 Task: Find connections with filter location Stekene with filter topic #lawtechwith filter profile language German with filter current company Kirloskar Brothers Limited with filter school P D A College of Engineering, GULBARGA with filter industry Data Infrastructure and Analytics with filter service category UX Research with filter keywords title Phone Sales Specialist
Action: Mouse moved to (552, 191)
Screenshot: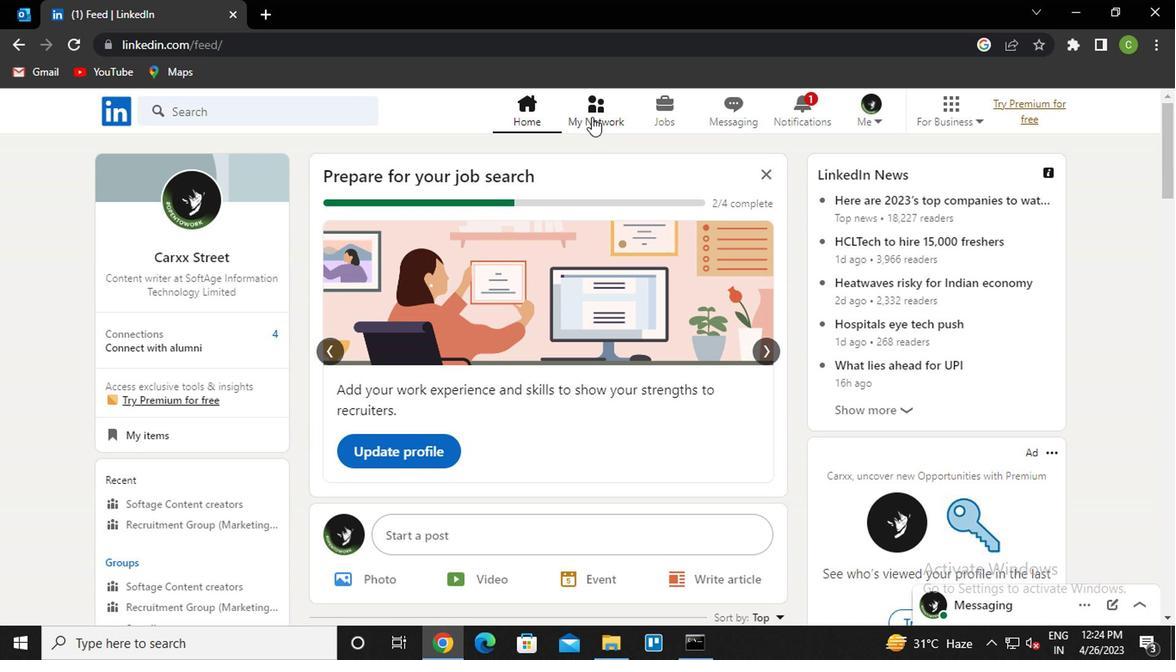
Action: Mouse pressed left at (552, 191)
Screenshot: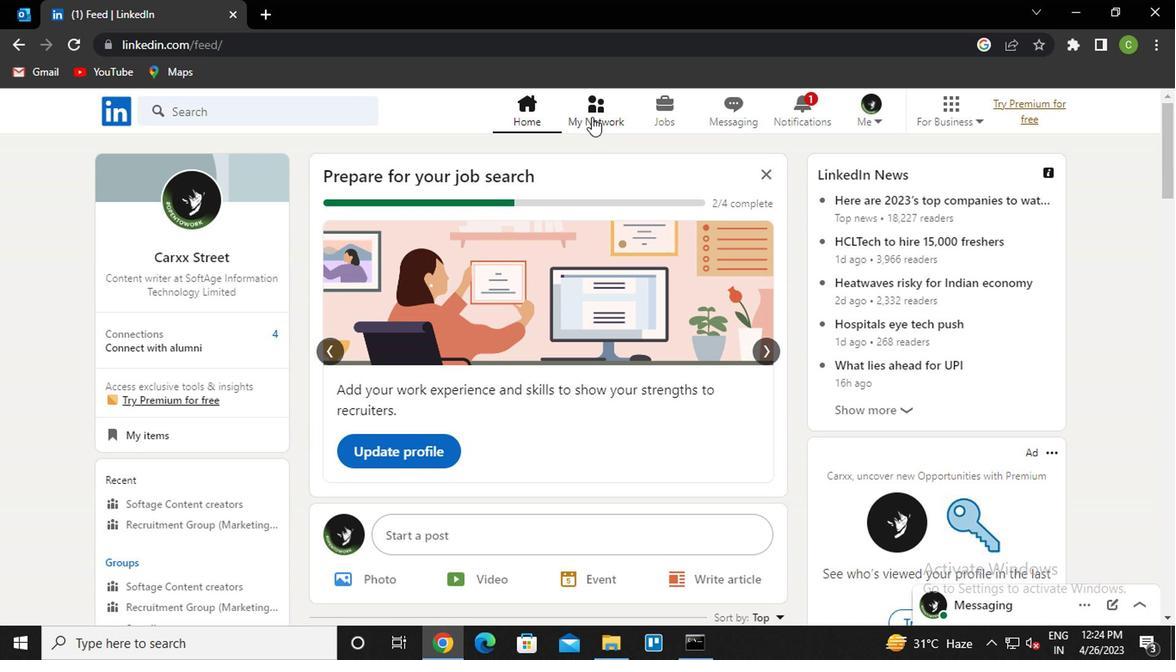 
Action: Mouse moved to (540, 194)
Screenshot: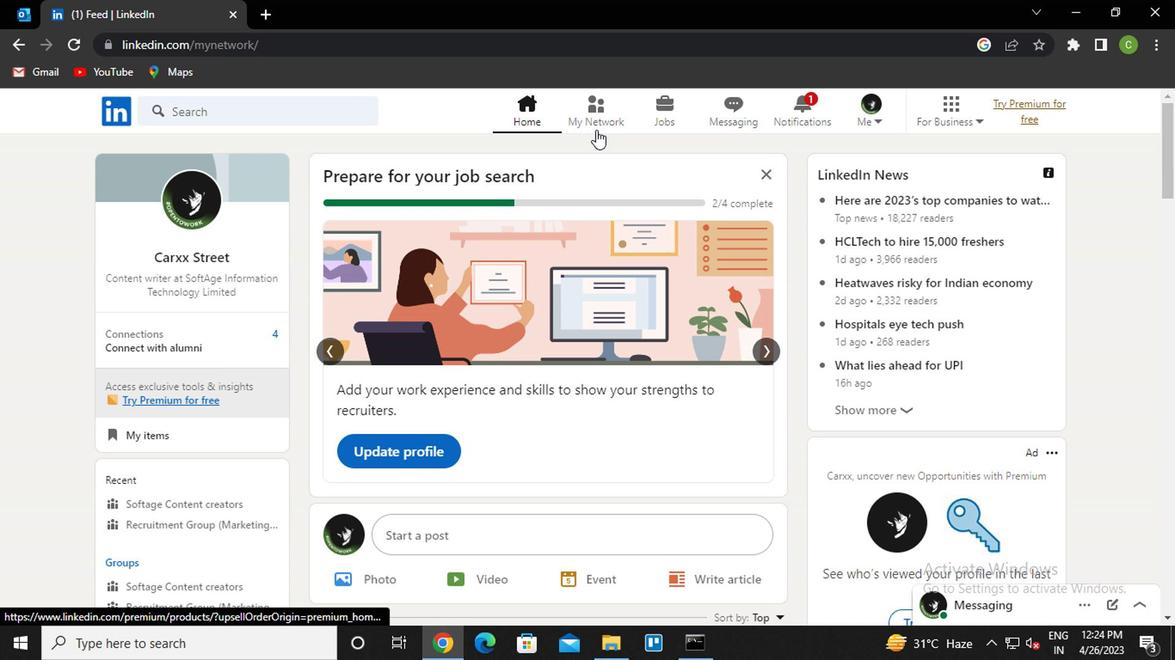 
Action: Mouse pressed left at (540, 194)
Screenshot: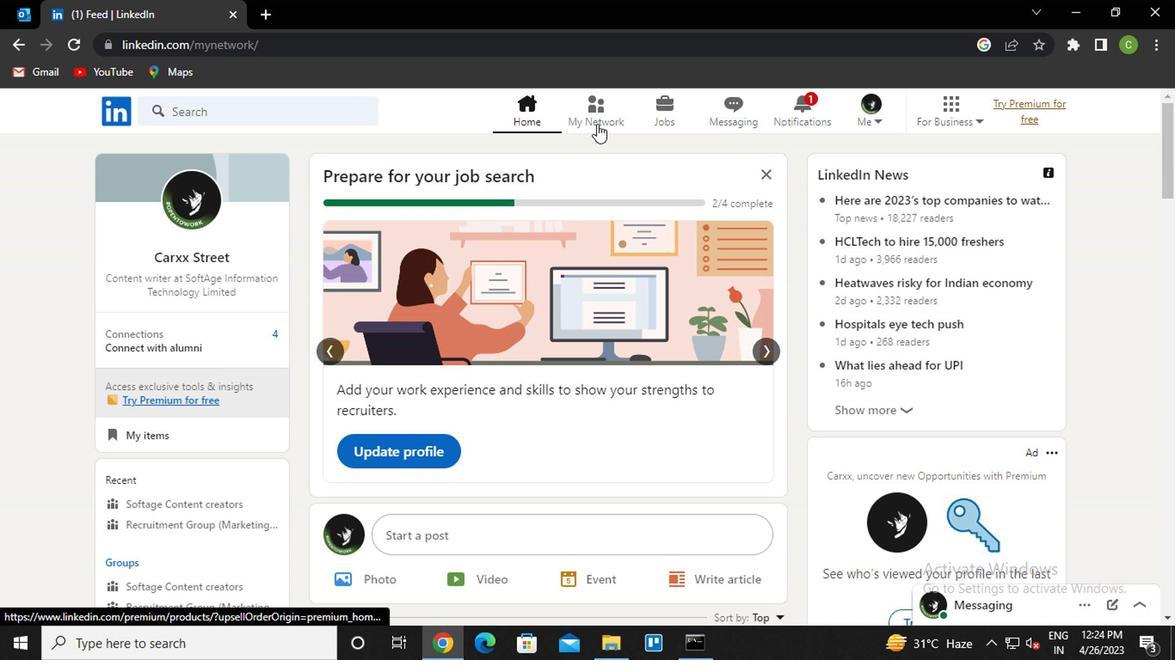
Action: Mouse moved to (294, 263)
Screenshot: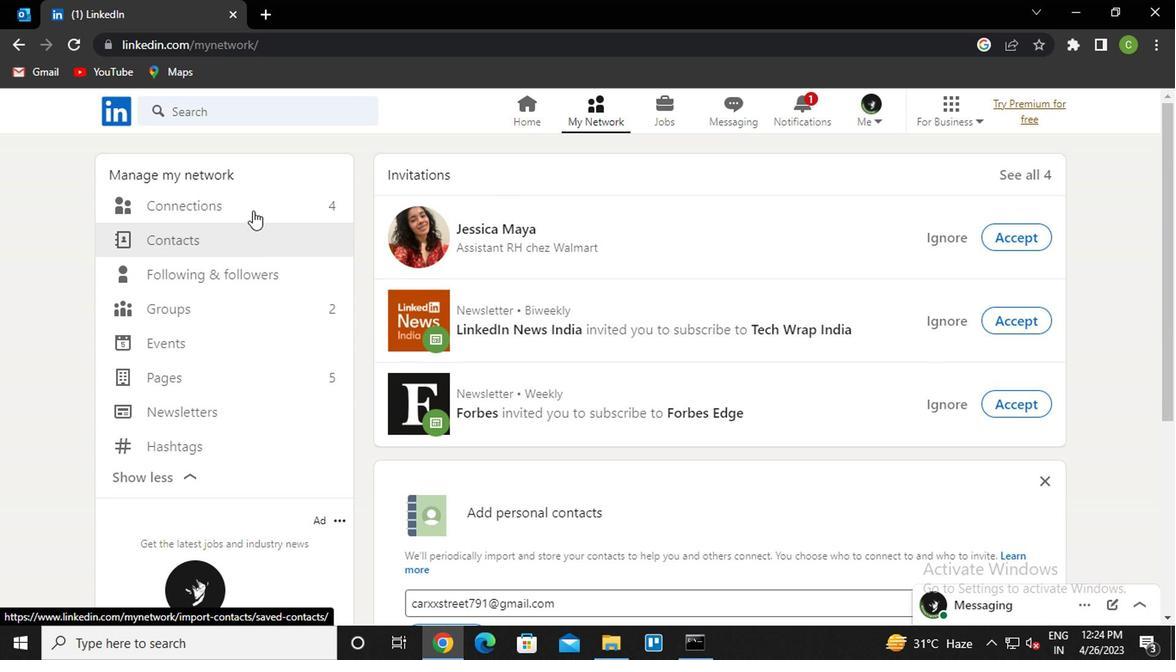 
Action: Mouse pressed left at (294, 263)
Screenshot: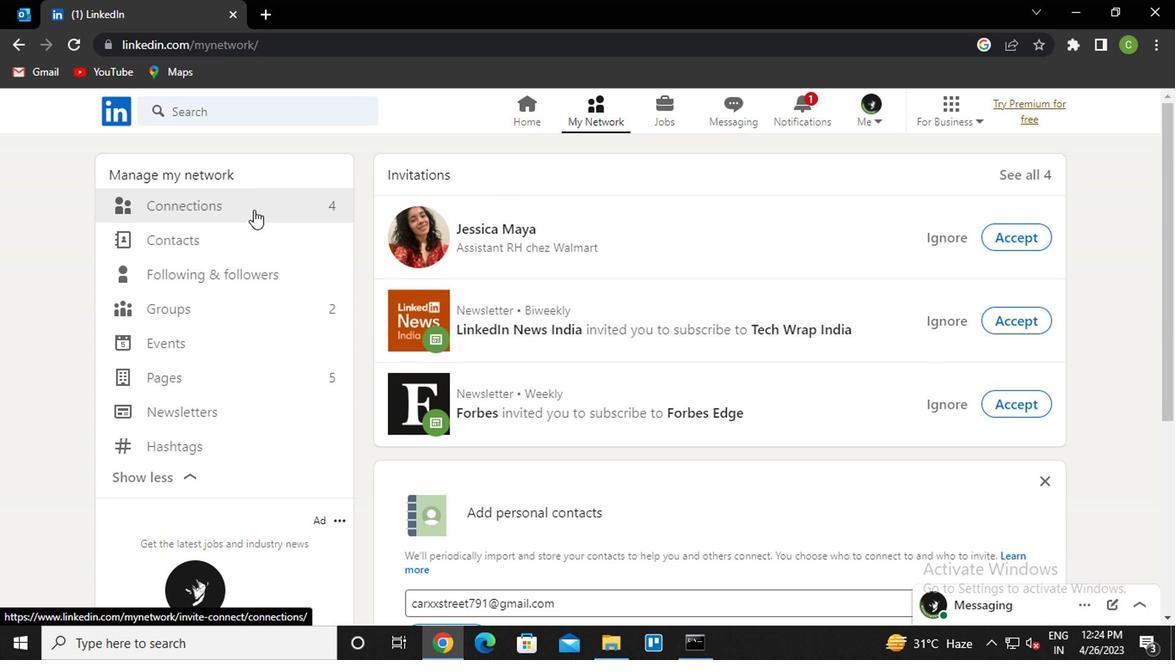 
Action: Mouse moved to (635, 258)
Screenshot: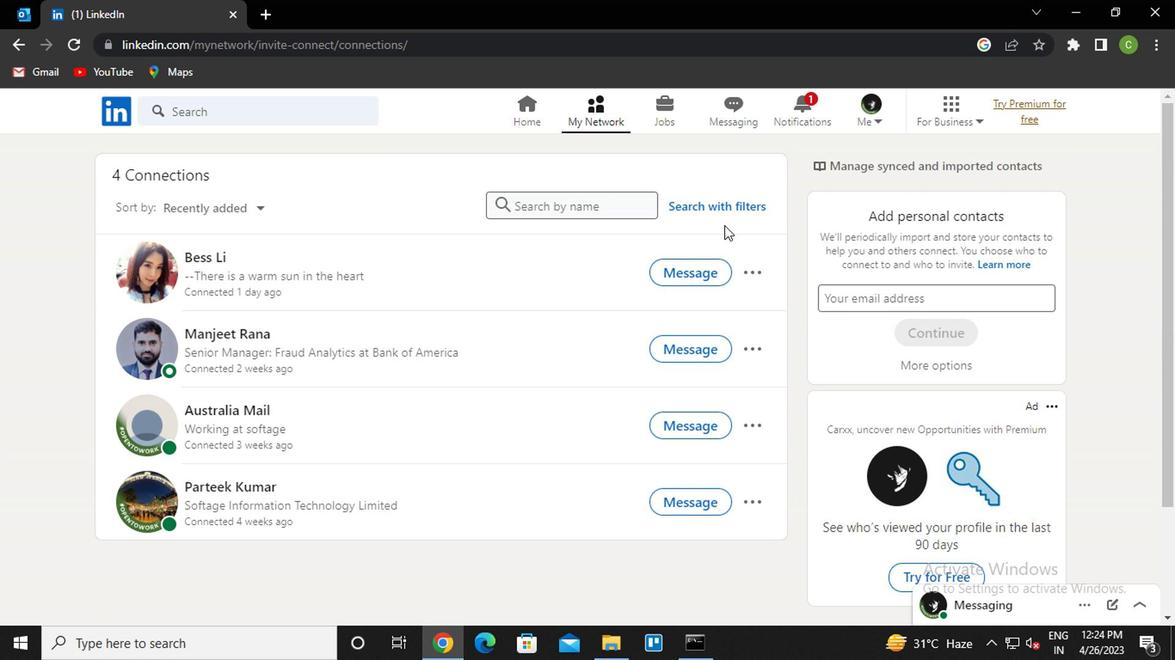 
Action: Mouse pressed left at (635, 258)
Screenshot: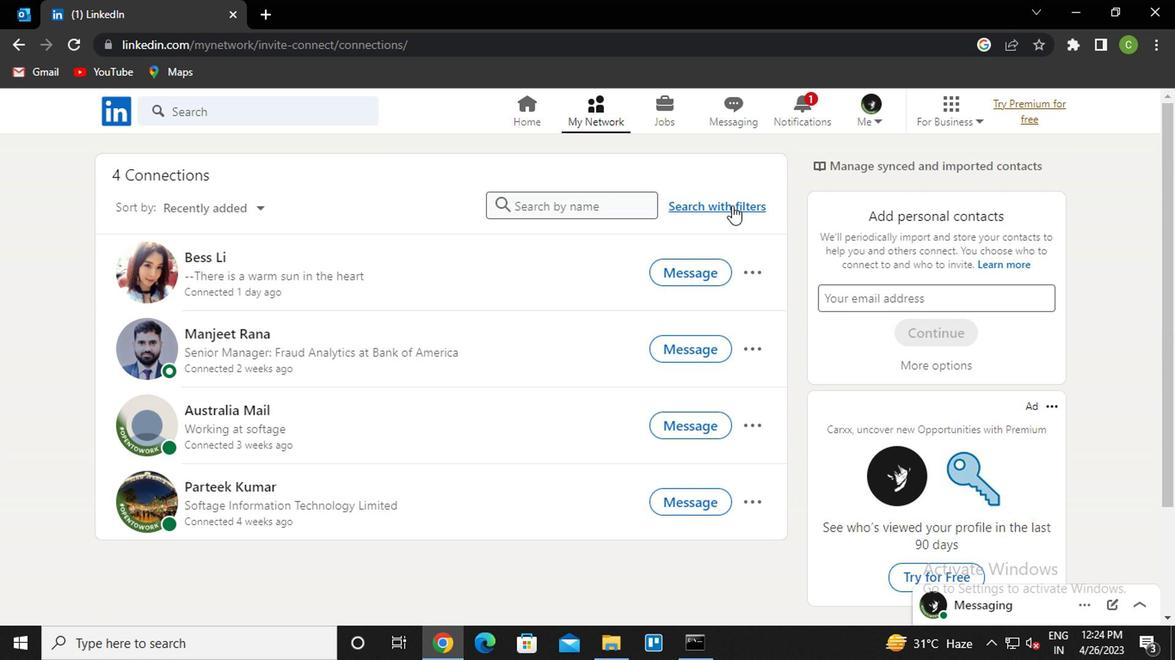 
Action: Mouse moved to (526, 228)
Screenshot: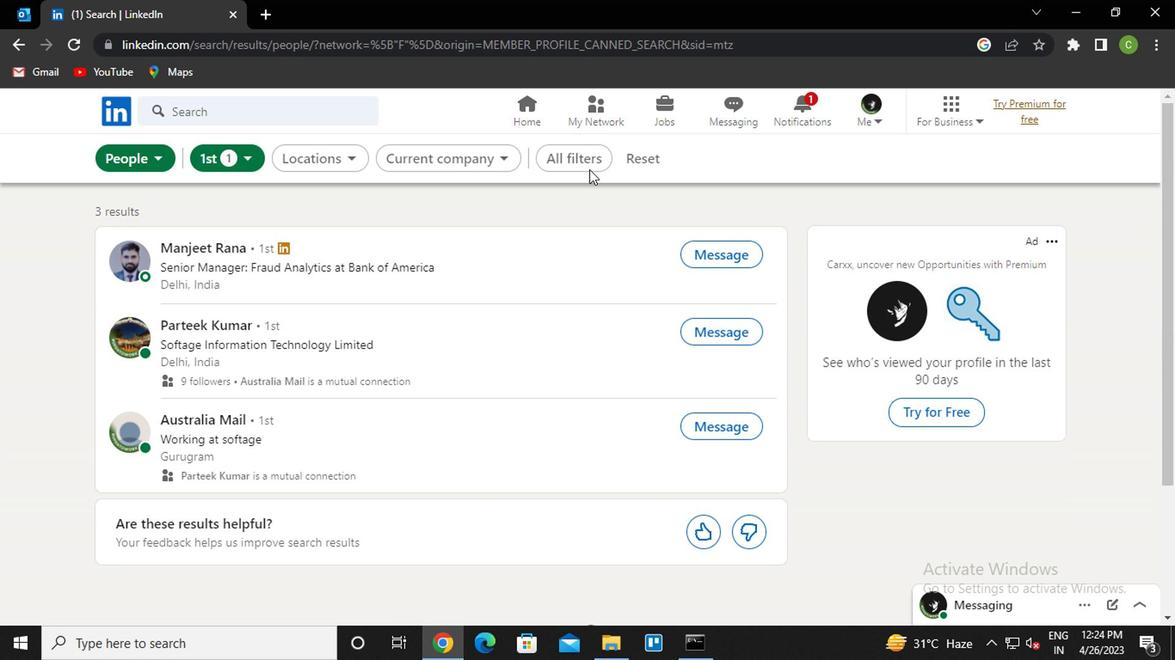 
Action: Mouse pressed left at (526, 228)
Screenshot: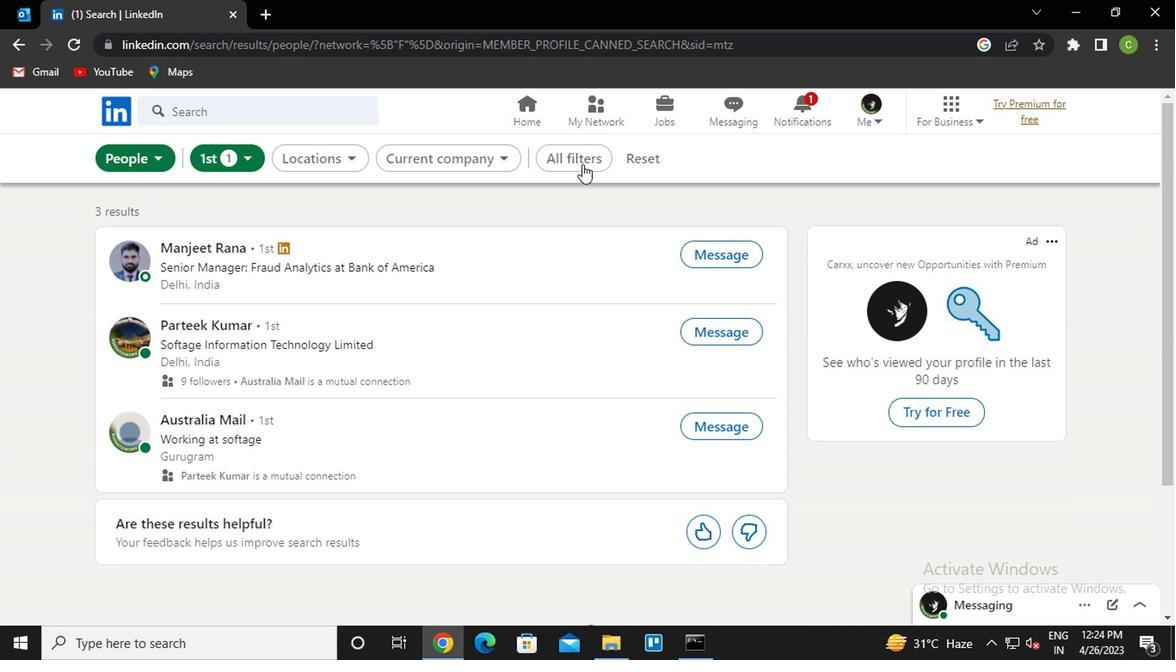 
Action: Mouse moved to (784, 365)
Screenshot: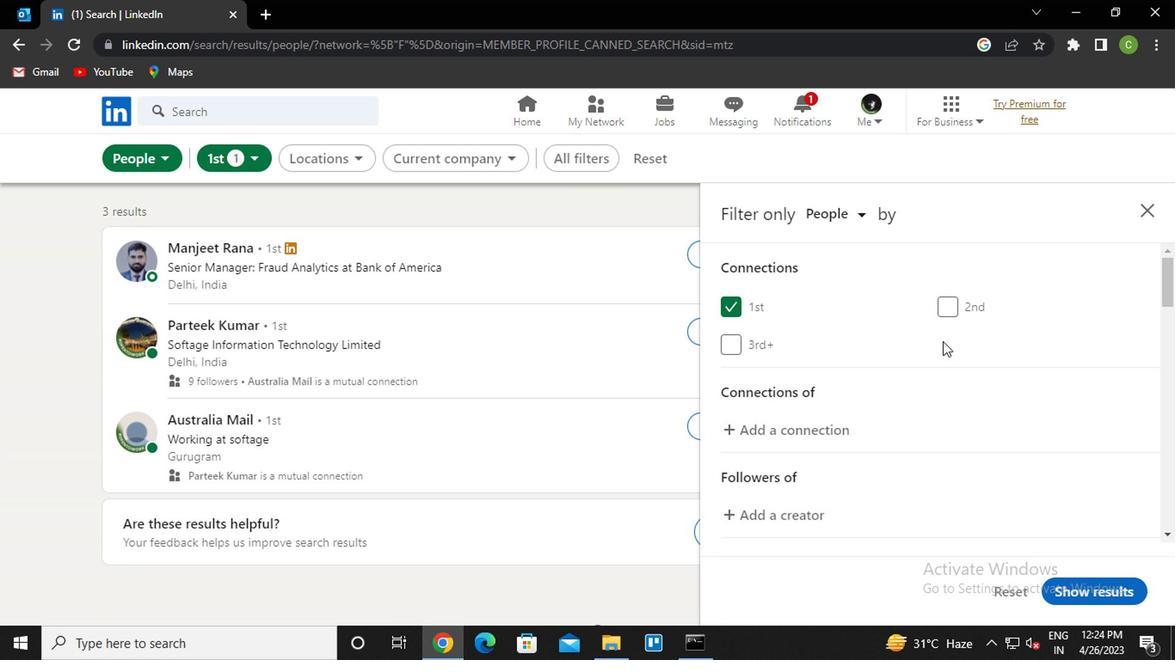 
Action: Mouse scrolled (784, 365) with delta (0, 0)
Screenshot: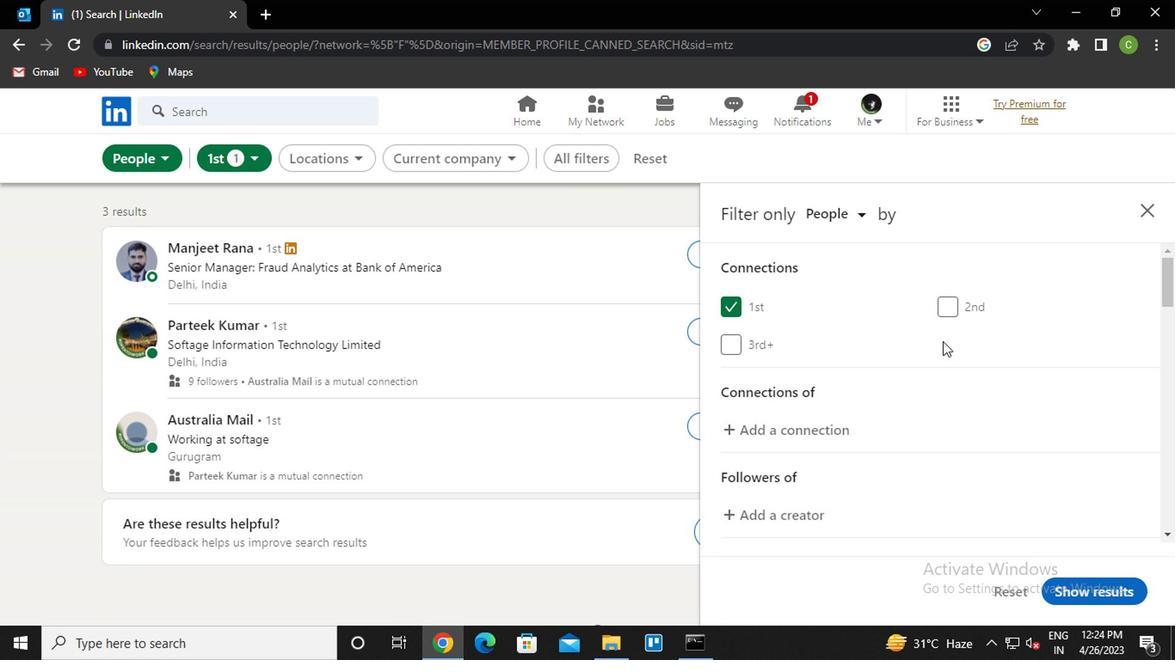 
Action: Mouse scrolled (784, 365) with delta (0, 0)
Screenshot: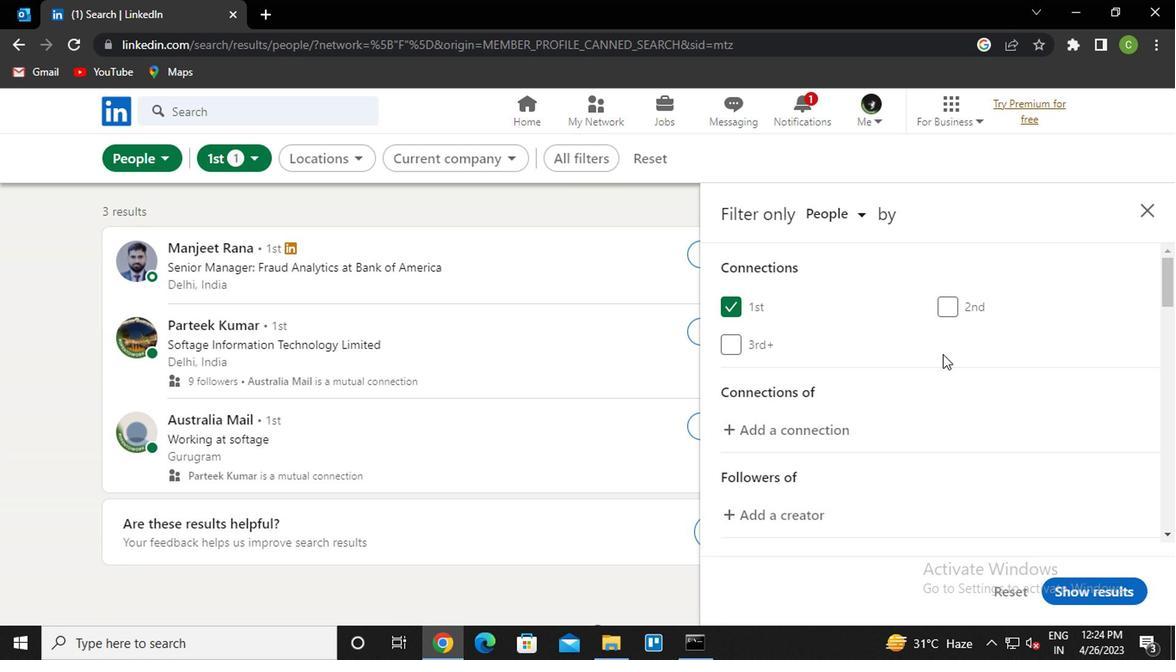 
Action: Mouse scrolled (784, 365) with delta (0, 0)
Screenshot: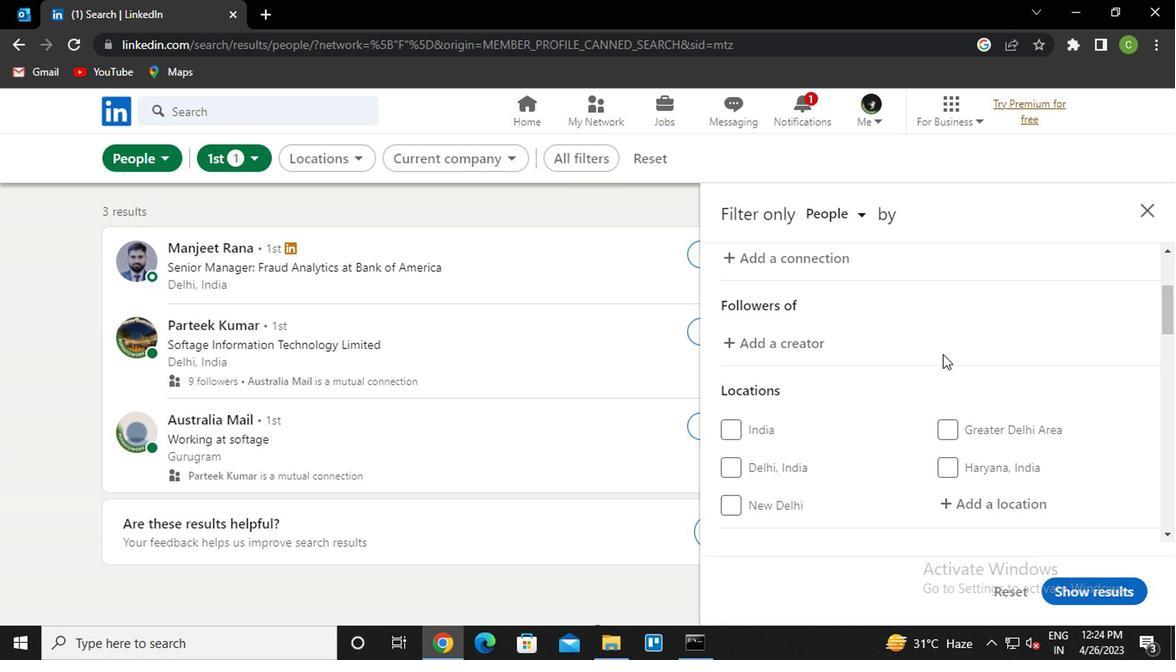 
Action: Mouse moved to (813, 412)
Screenshot: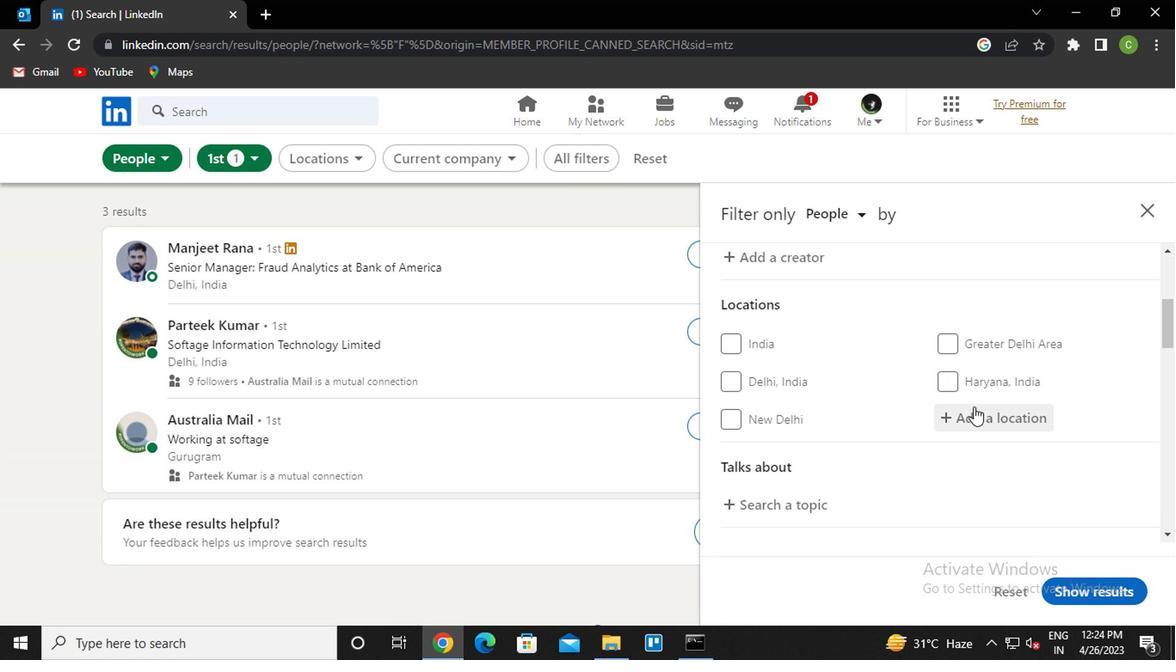 
Action: Mouse pressed left at (813, 412)
Screenshot: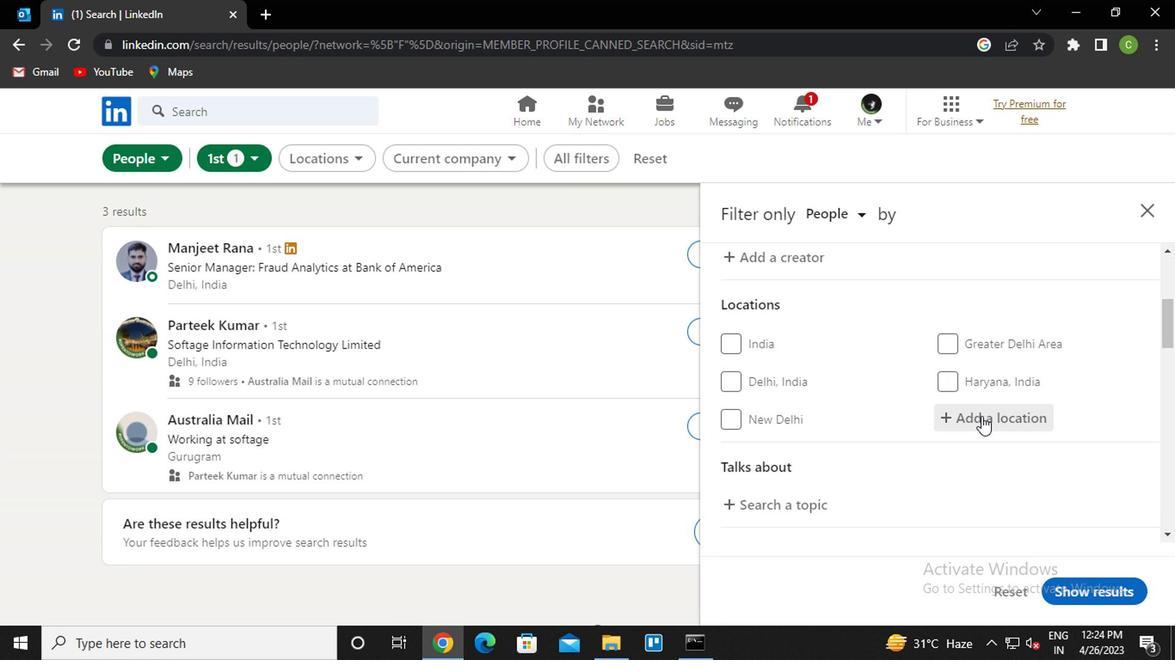 
Action: Key pressed <Key.caps_lock><Key.caps_lock>s<Key.caps_lock>tekene
Screenshot: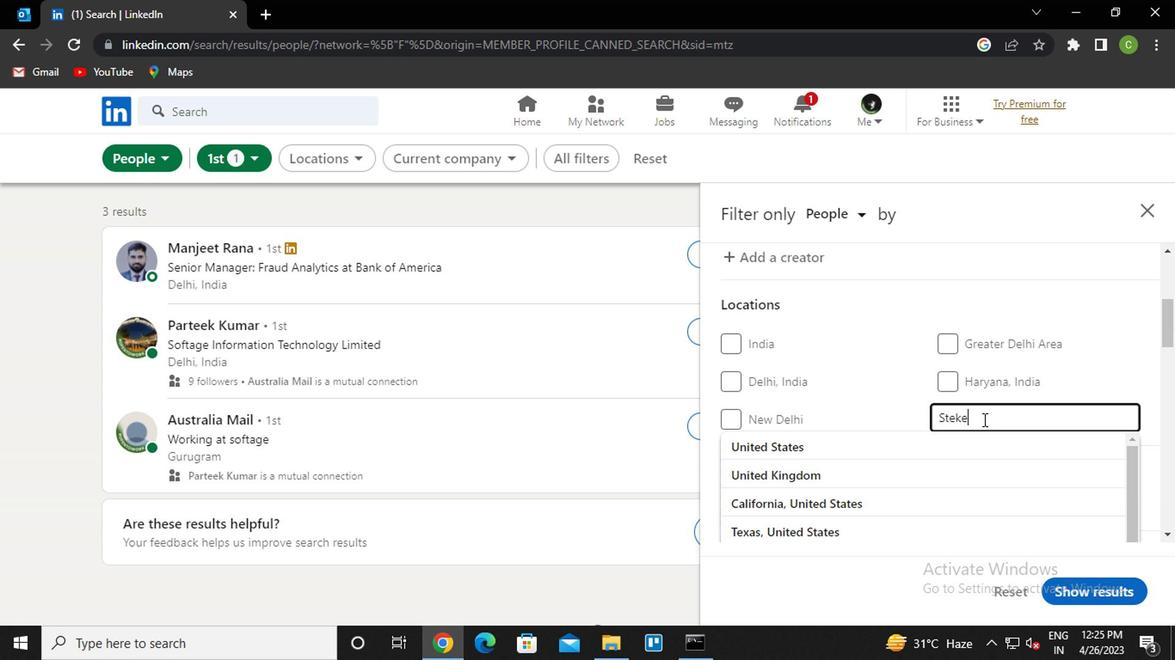 
Action: Mouse moved to (779, 426)
Screenshot: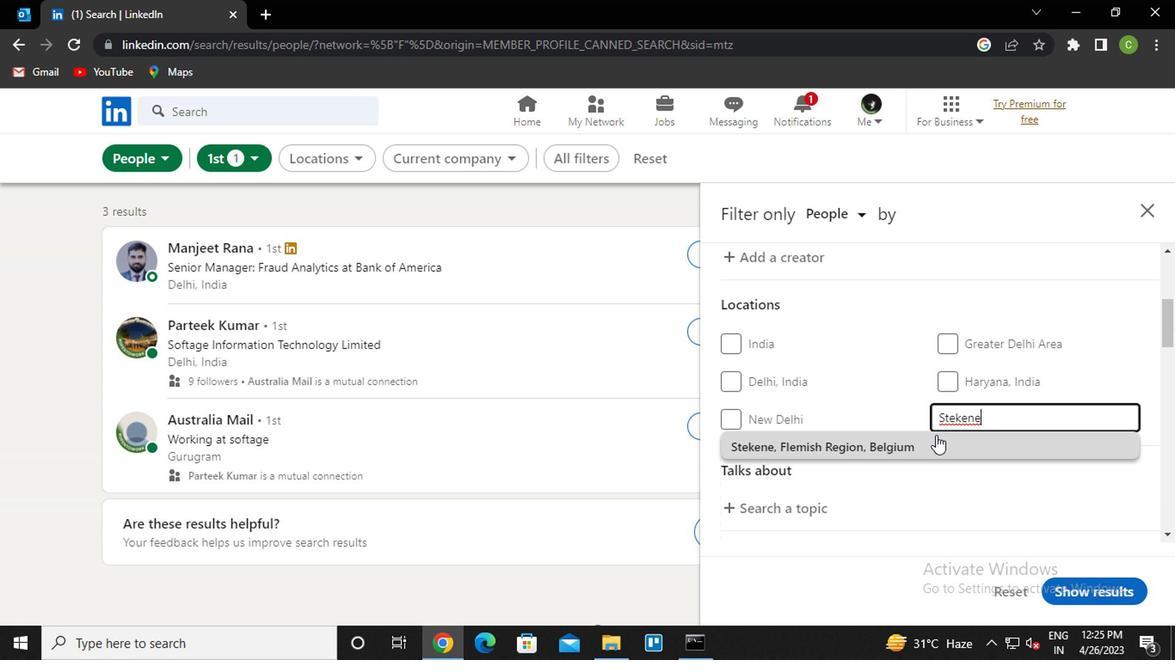 
Action: Mouse pressed left at (779, 426)
Screenshot: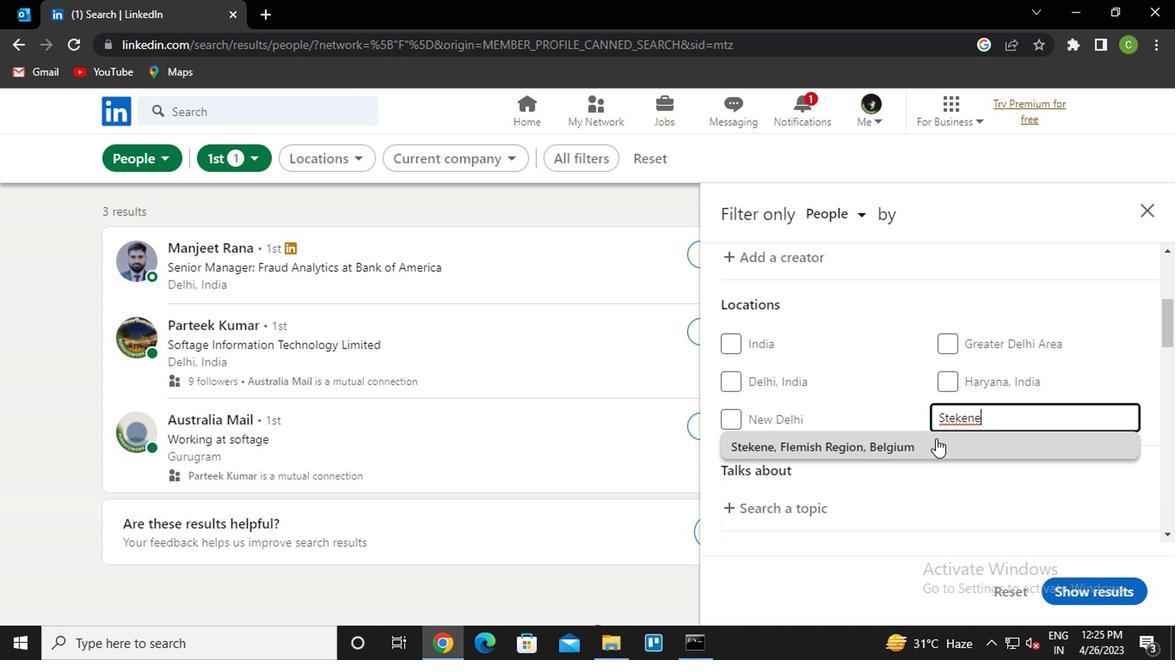 
Action: Mouse scrolled (779, 425) with delta (0, 0)
Screenshot: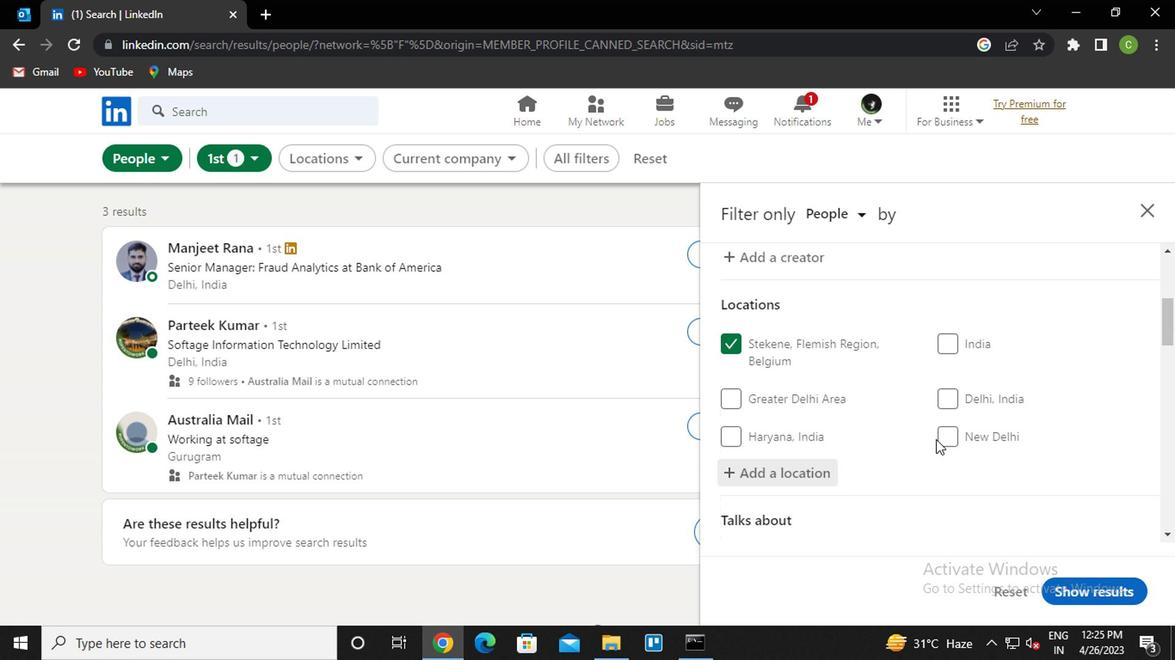 
Action: Mouse moved to (772, 423)
Screenshot: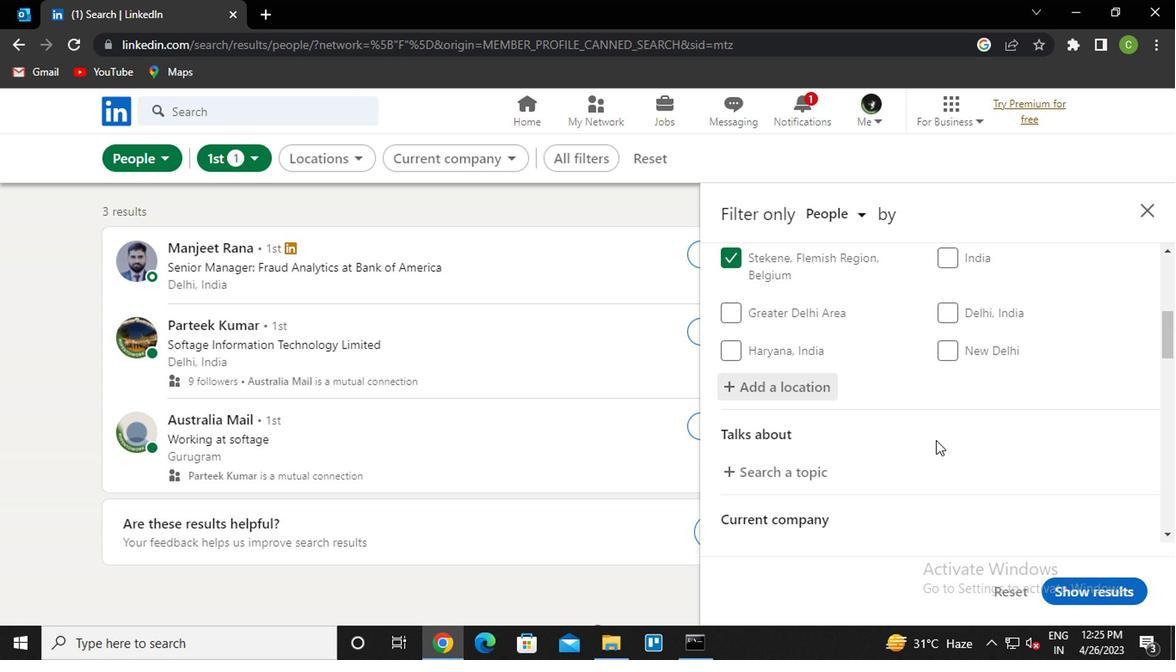 
Action: Mouse scrolled (772, 422) with delta (0, 0)
Screenshot: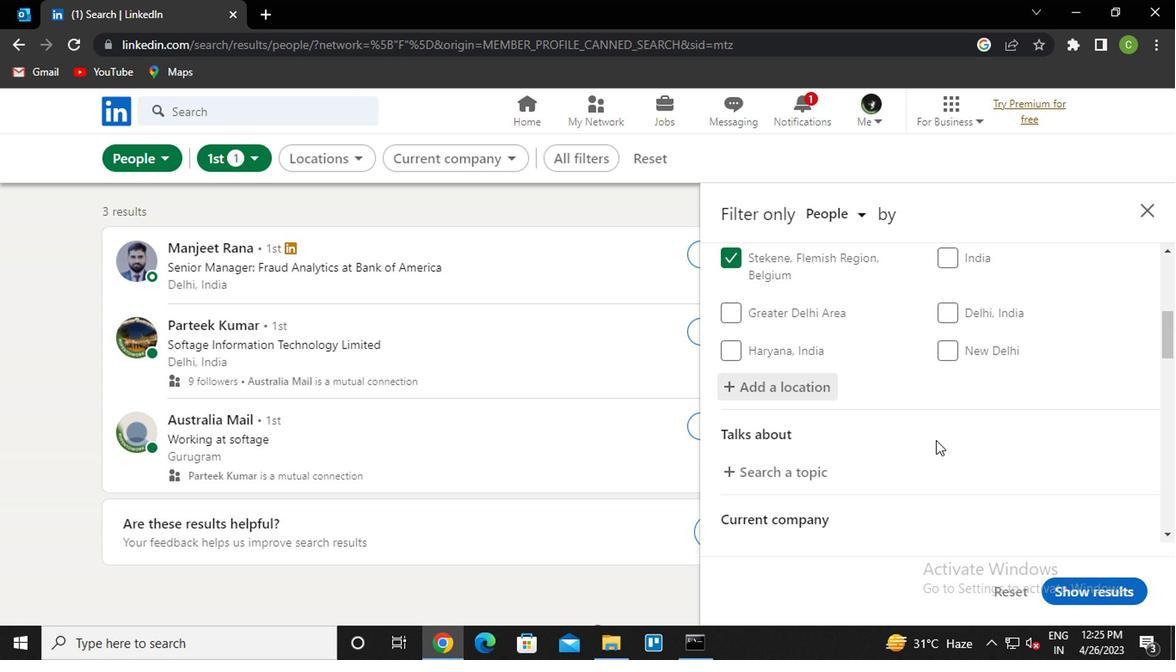 
Action: Mouse moved to (684, 391)
Screenshot: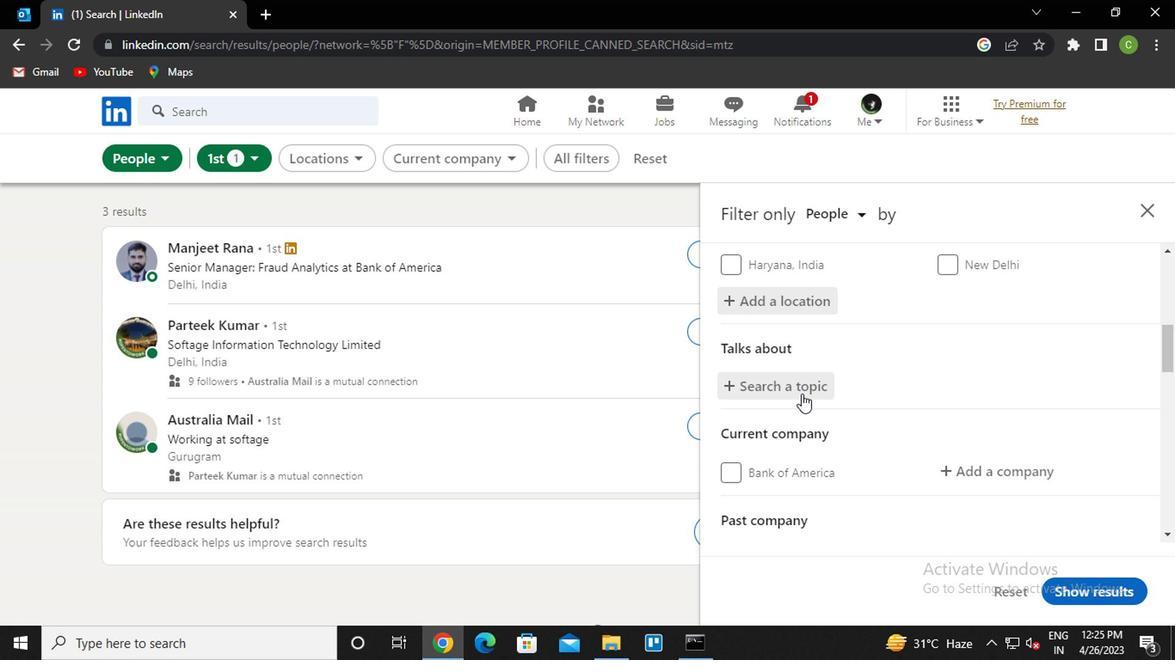 
Action: Mouse pressed left at (684, 391)
Screenshot: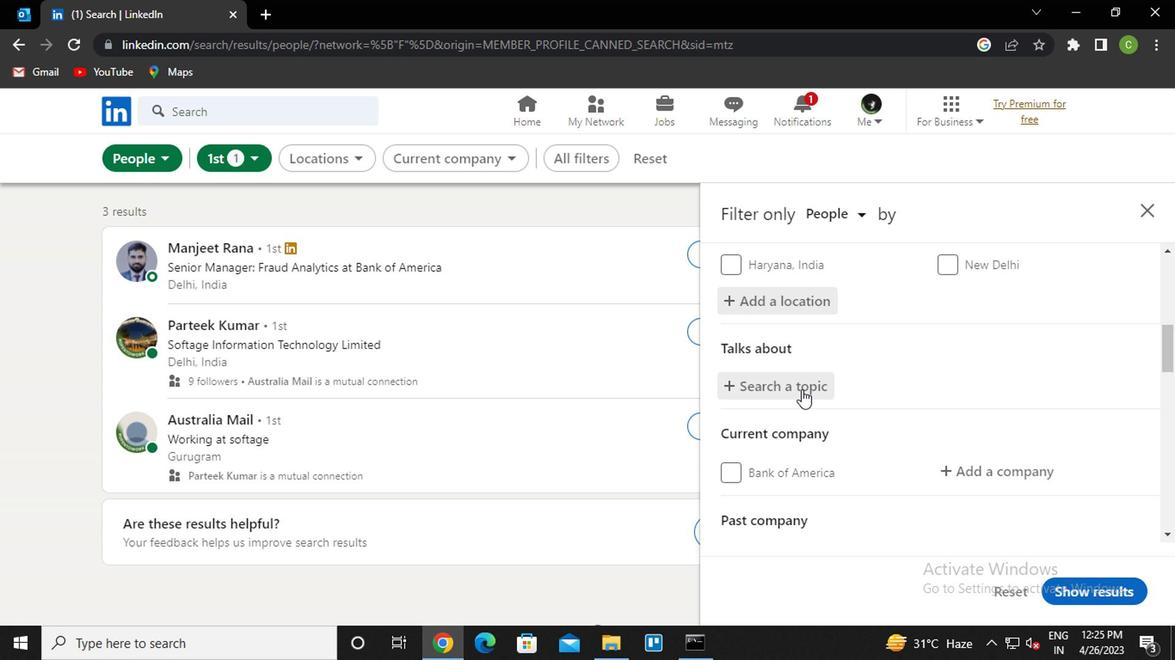 
Action: Key pressed <Key.caps_lock>l<Key.caps_lock>awtech<Key.down><Key.enter>
Screenshot: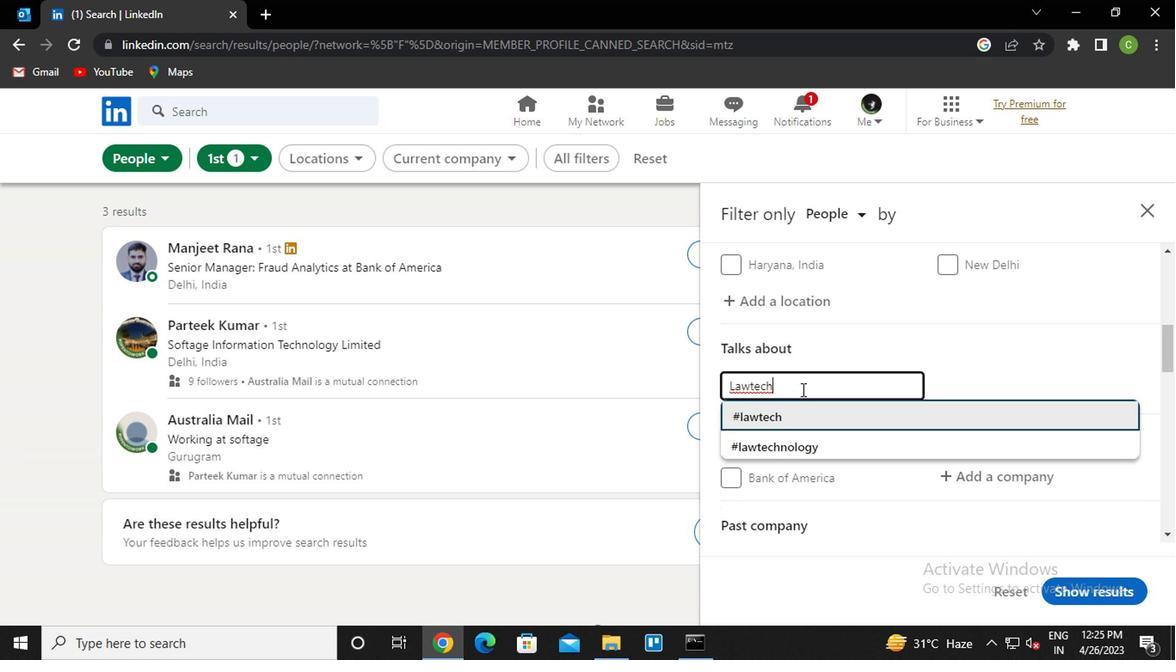 
Action: Mouse moved to (698, 363)
Screenshot: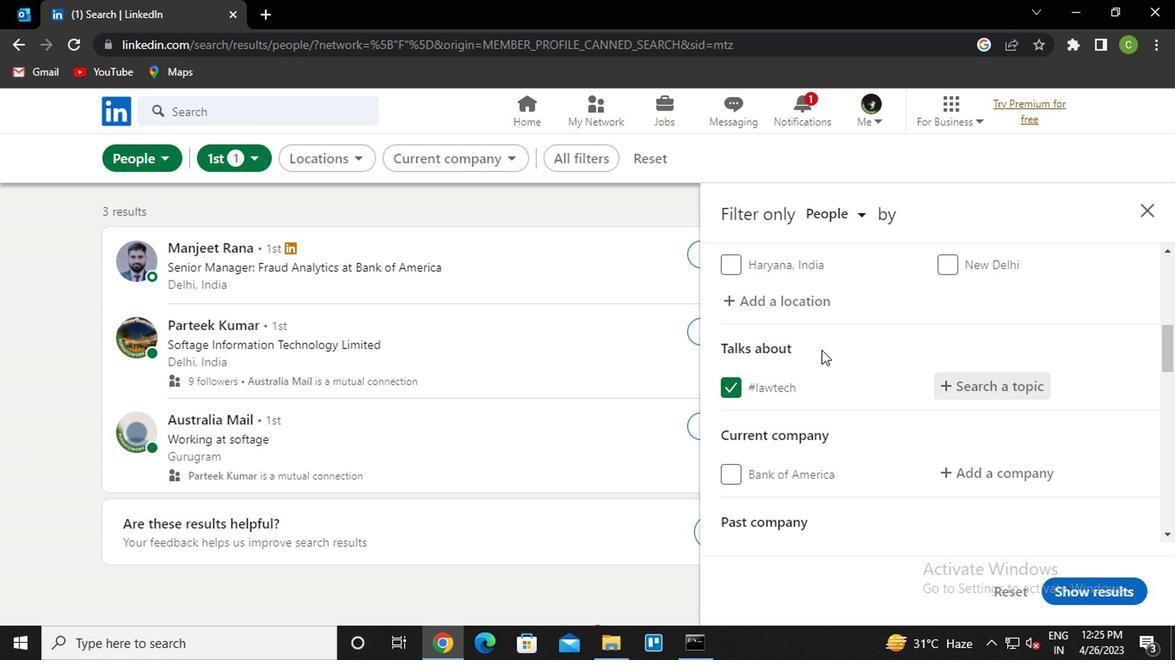 
Action: Mouse scrolled (698, 362) with delta (0, 0)
Screenshot: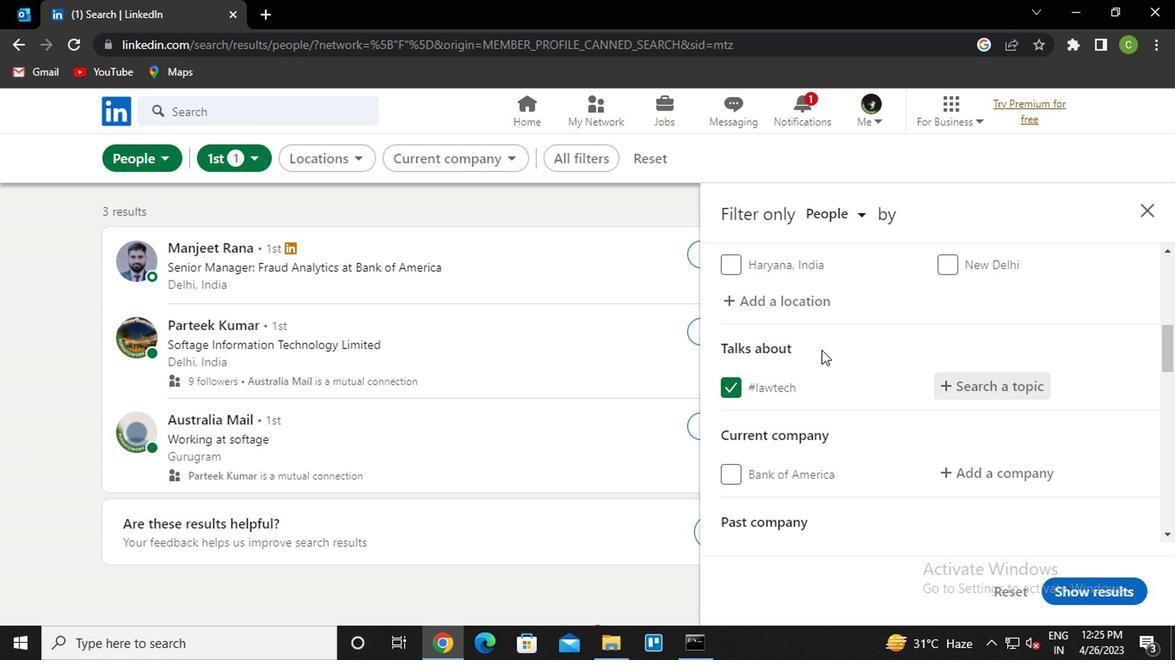 
Action: Mouse moved to (821, 383)
Screenshot: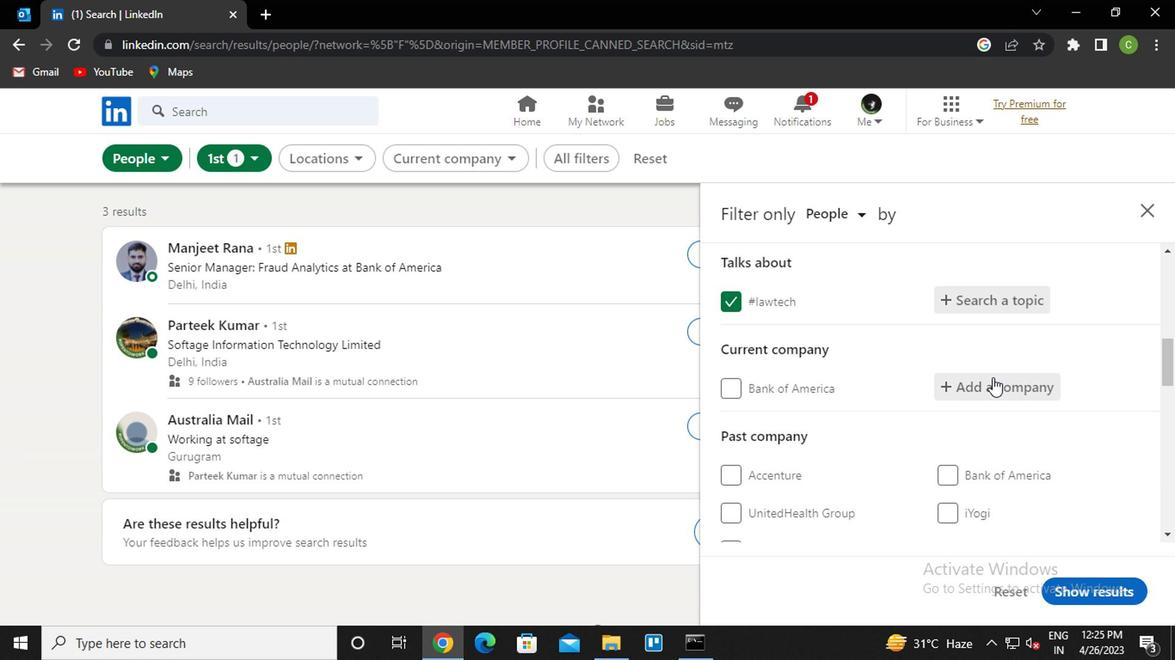 
Action: Mouse pressed left at (821, 383)
Screenshot: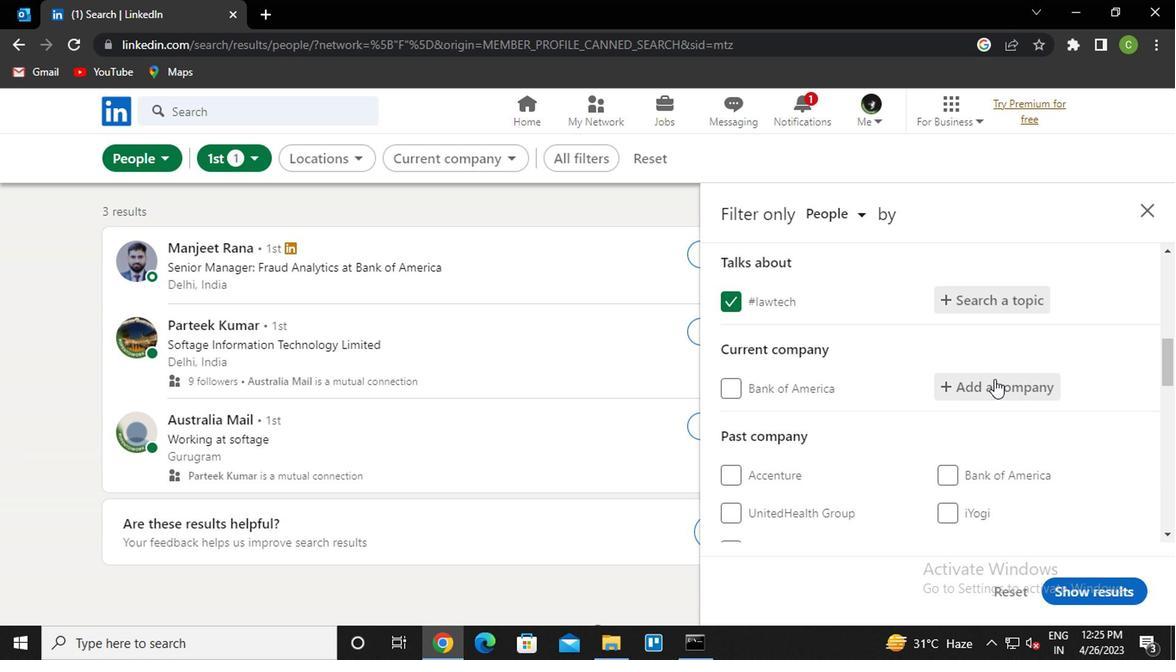 
Action: Key pressed <Key.caps_lock>k<Key.caps_lock>irloskar<Key.space><Key.down><Key.enter>
Screenshot: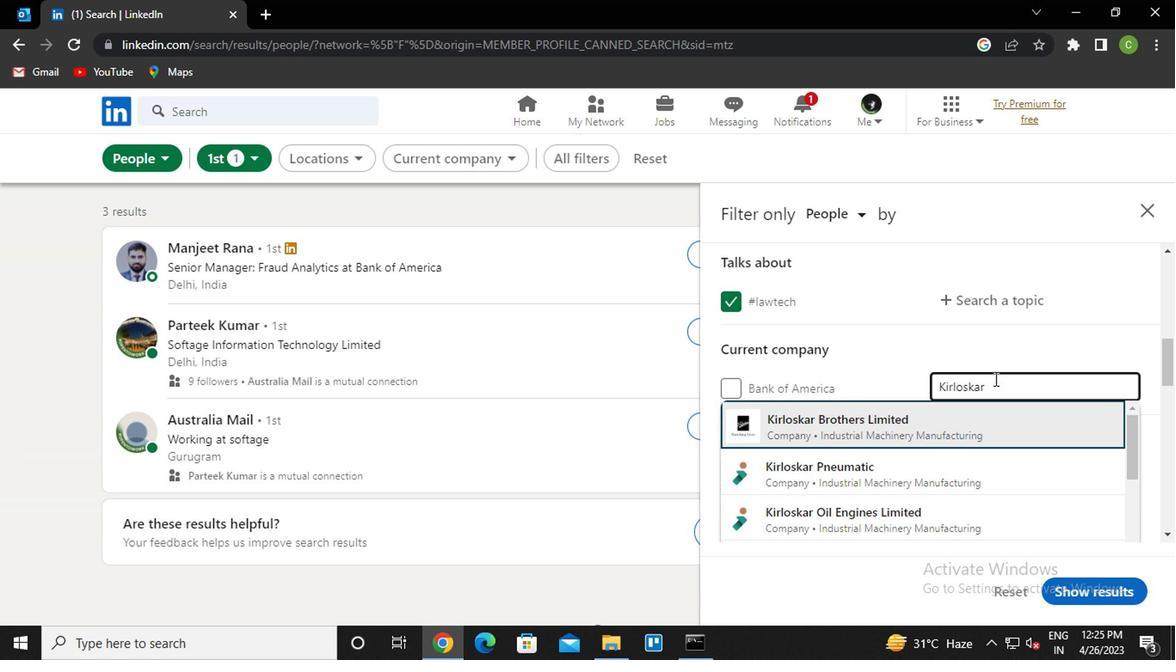 
Action: Mouse moved to (821, 389)
Screenshot: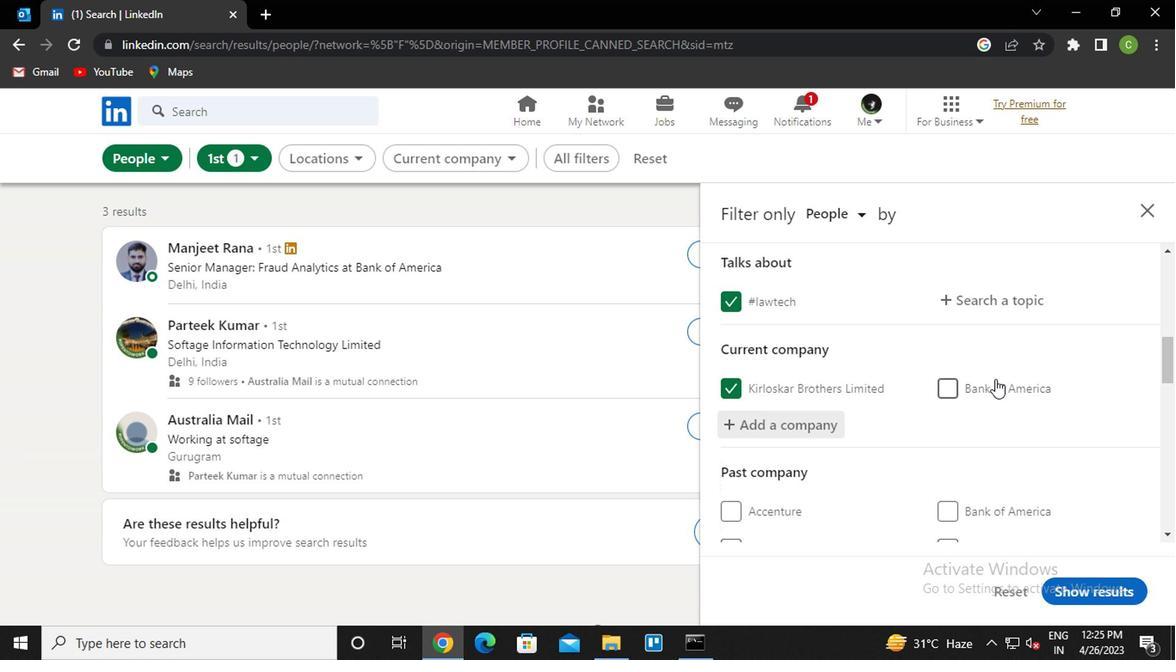
Action: Mouse scrolled (821, 388) with delta (0, 0)
Screenshot: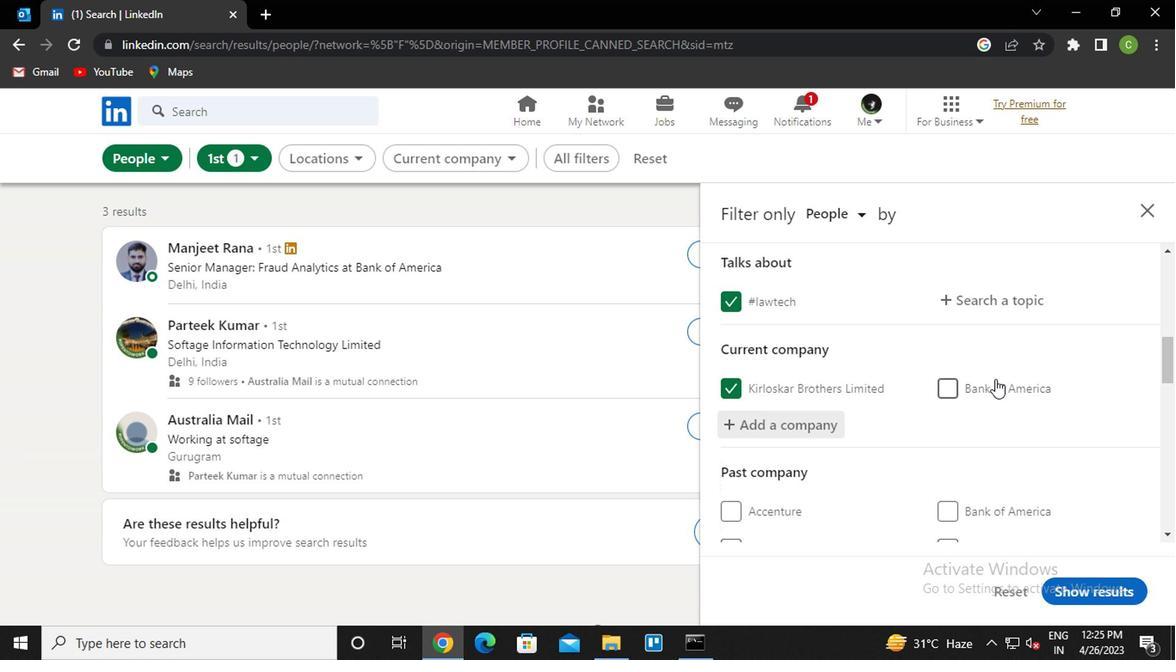 
Action: Mouse moved to (822, 389)
Screenshot: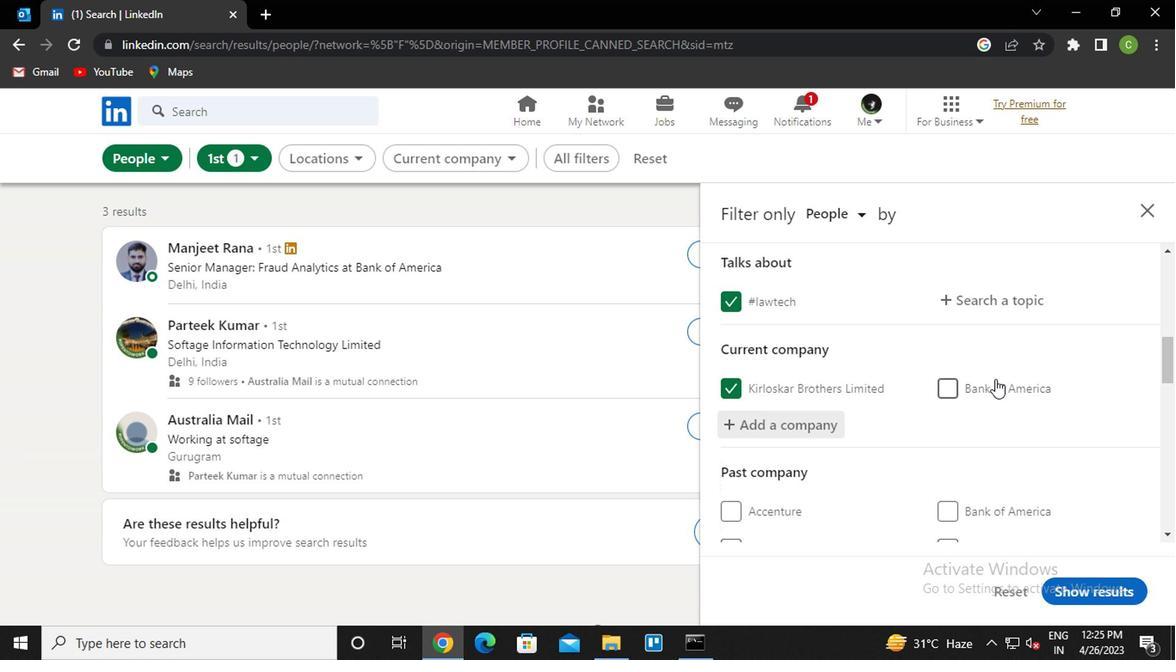 
Action: Mouse scrolled (822, 389) with delta (0, 0)
Screenshot: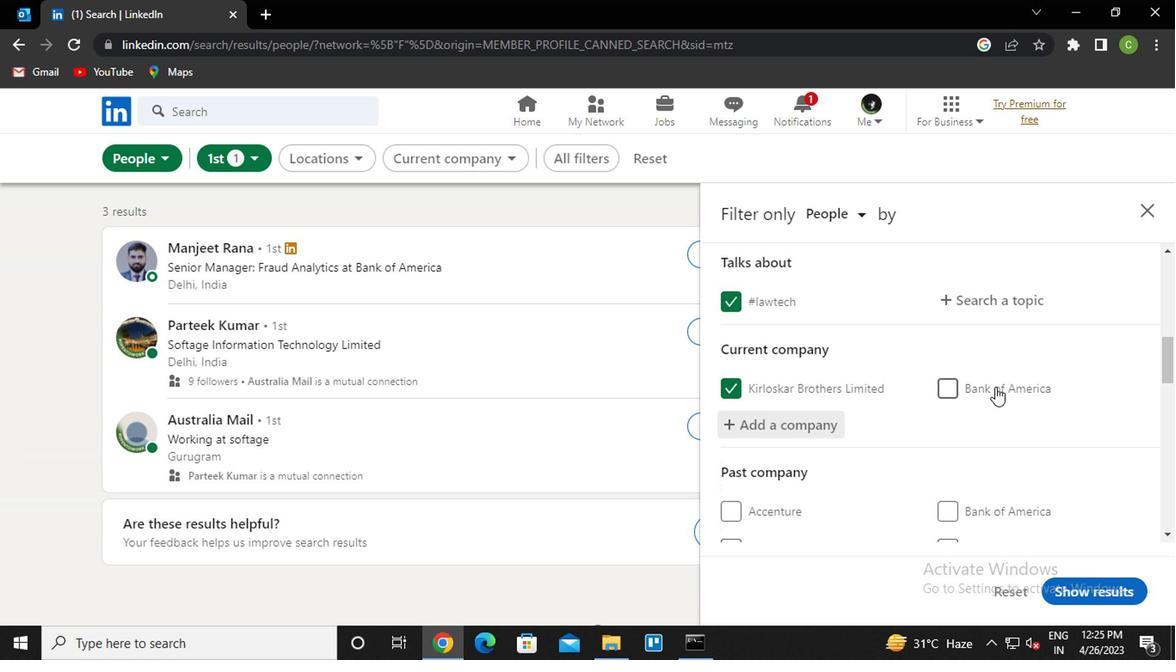 
Action: Mouse moved to (821, 391)
Screenshot: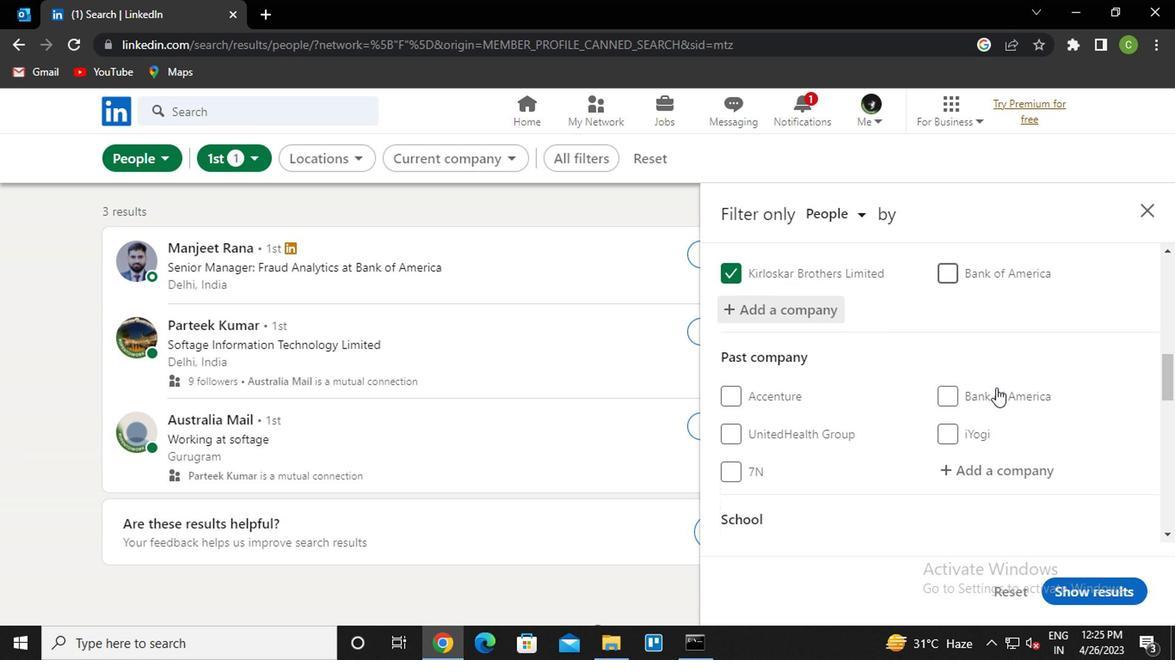 
Action: Mouse scrolled (821, 390) with delta (0, 0)
Screenshot: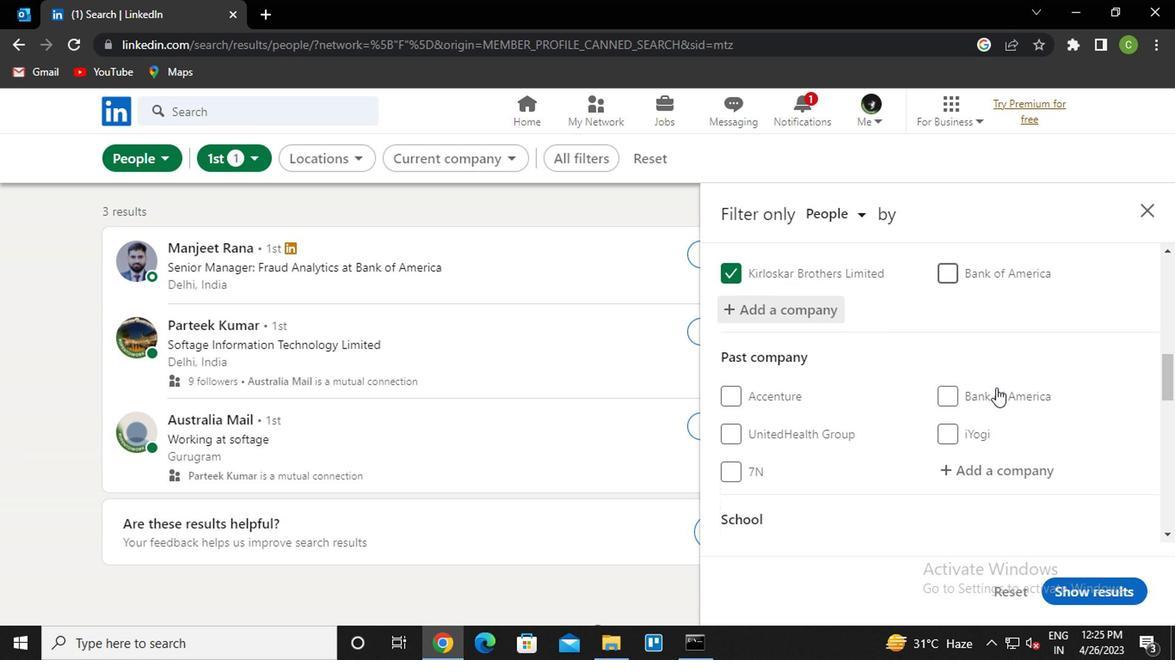 
Action: Mouse moved to (816, 391)
Screenshot: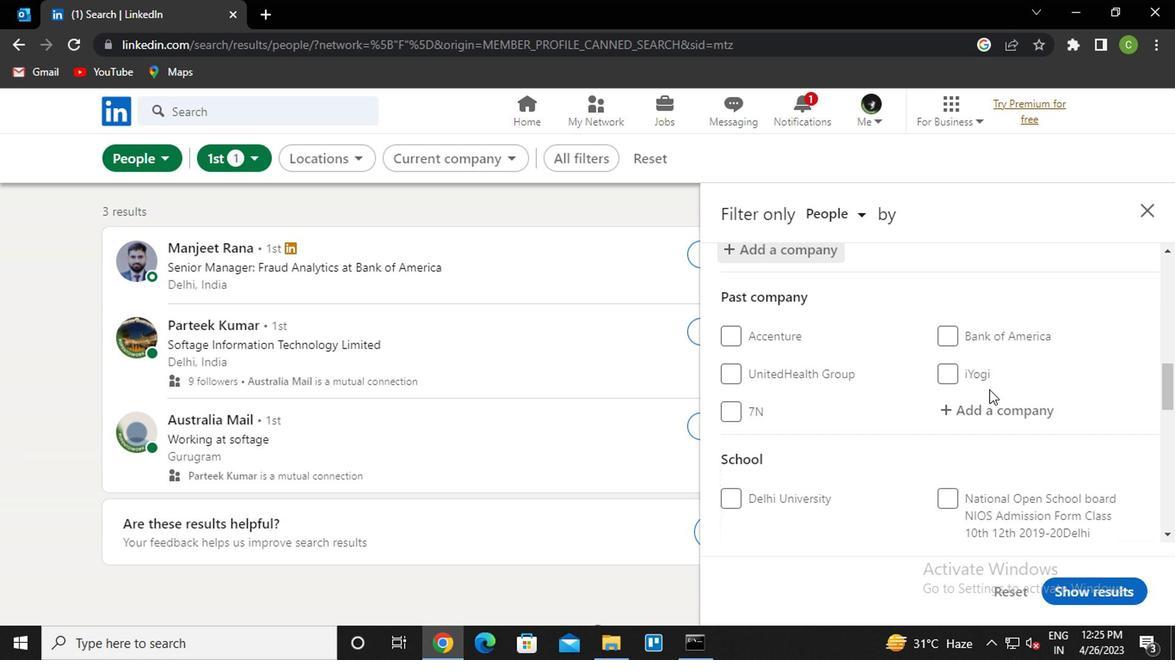 
Action: Mouse scrolled (816, 390) with delta (0, 0)
Screenshot: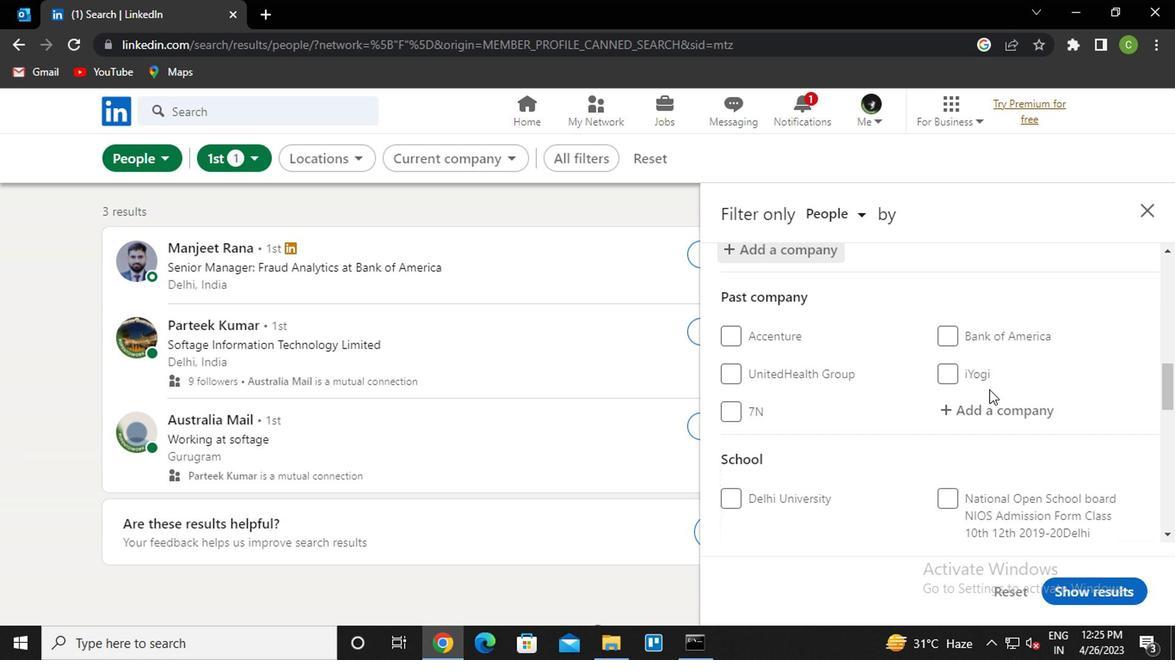 
Action: Mouse moved to (727, 406)
Screenshot: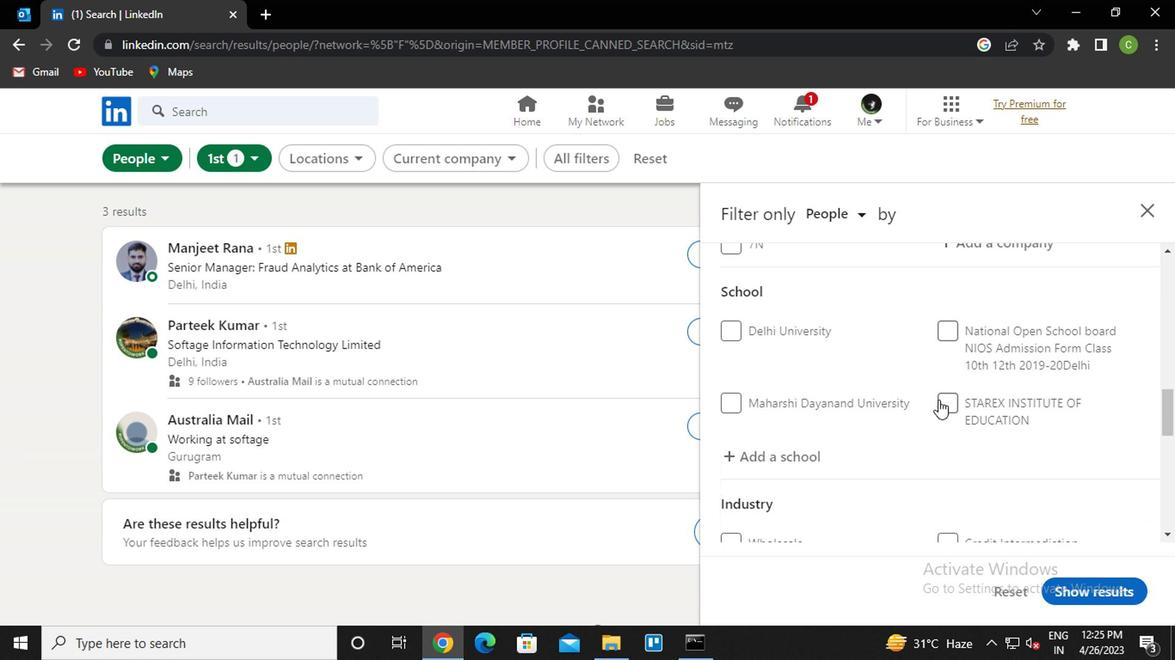 
Action: Mouse scrolled (727, 406) with delta (0, 0)
Screenshot: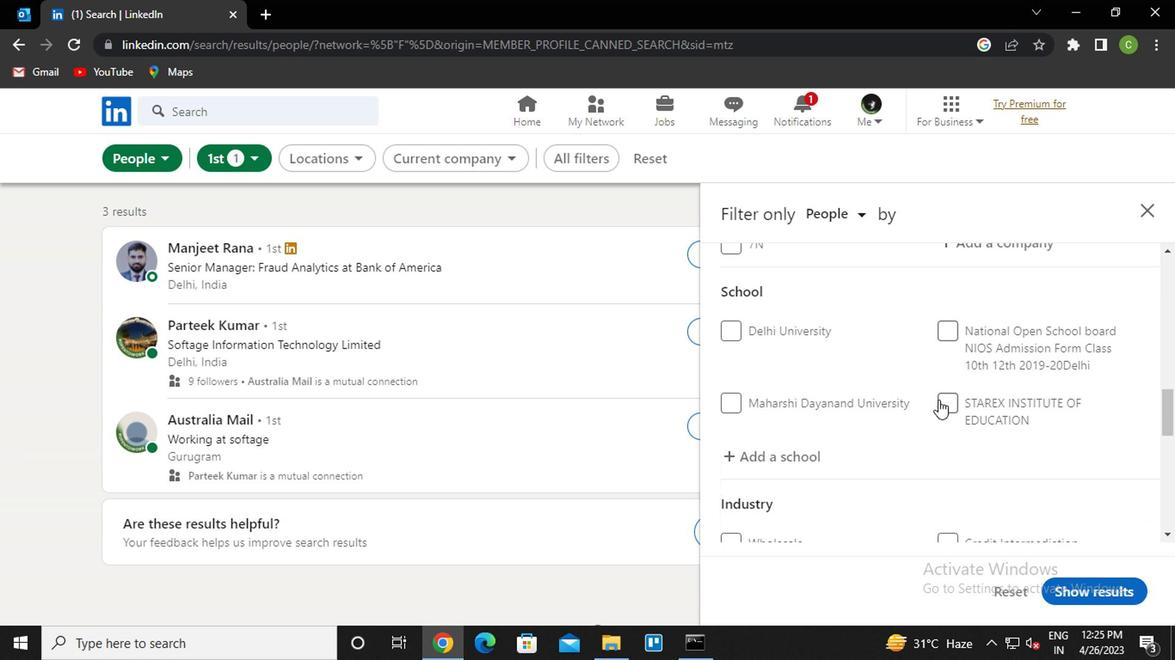
Action: Mouse moved to (677, 378)
Screenshot: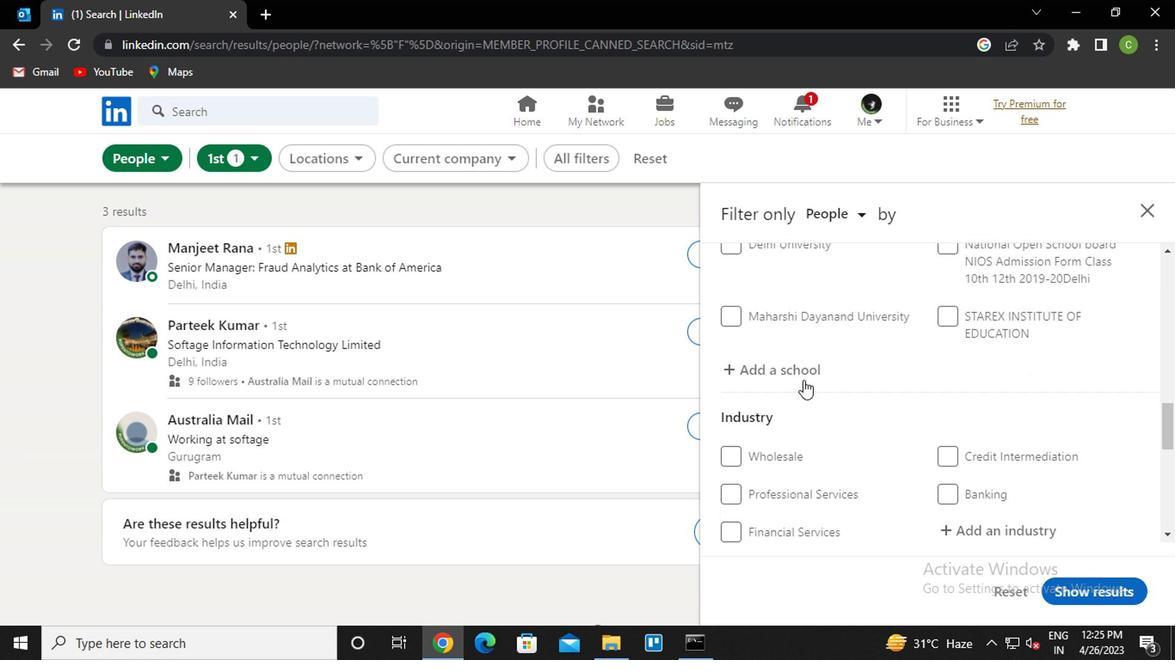 
Action: Mouse pressed left at (677, 378)
Screenshot: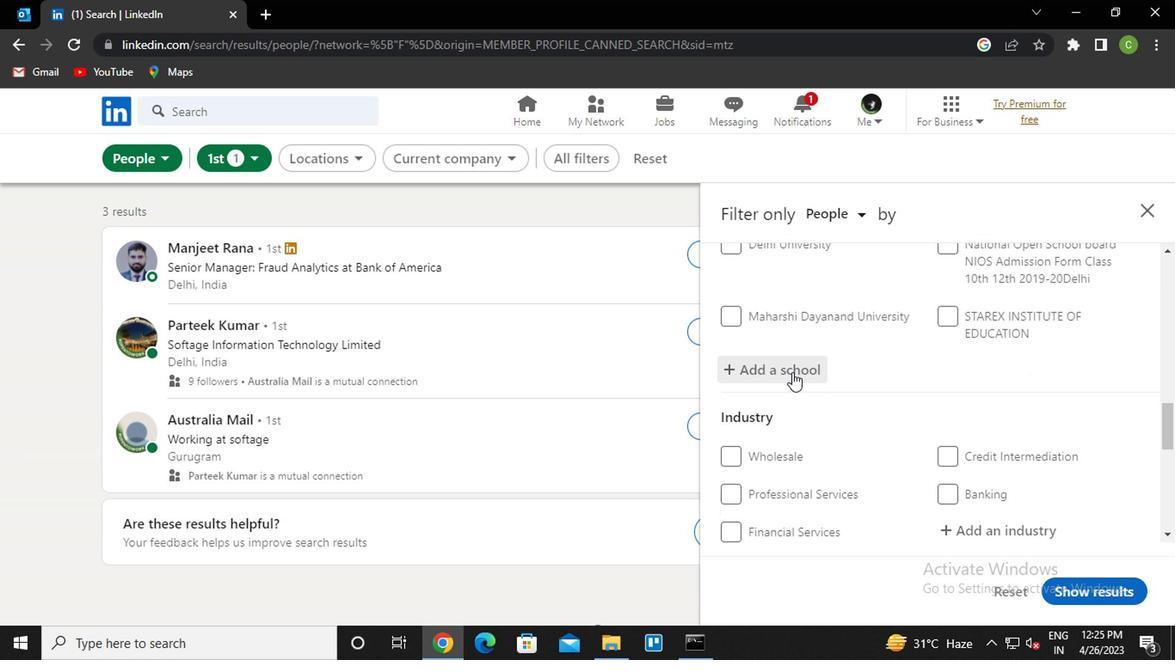 
Action: Key pressed <Key.caps_lock>pda<Key.space>c<Key.caps_lock>o
Screenshot: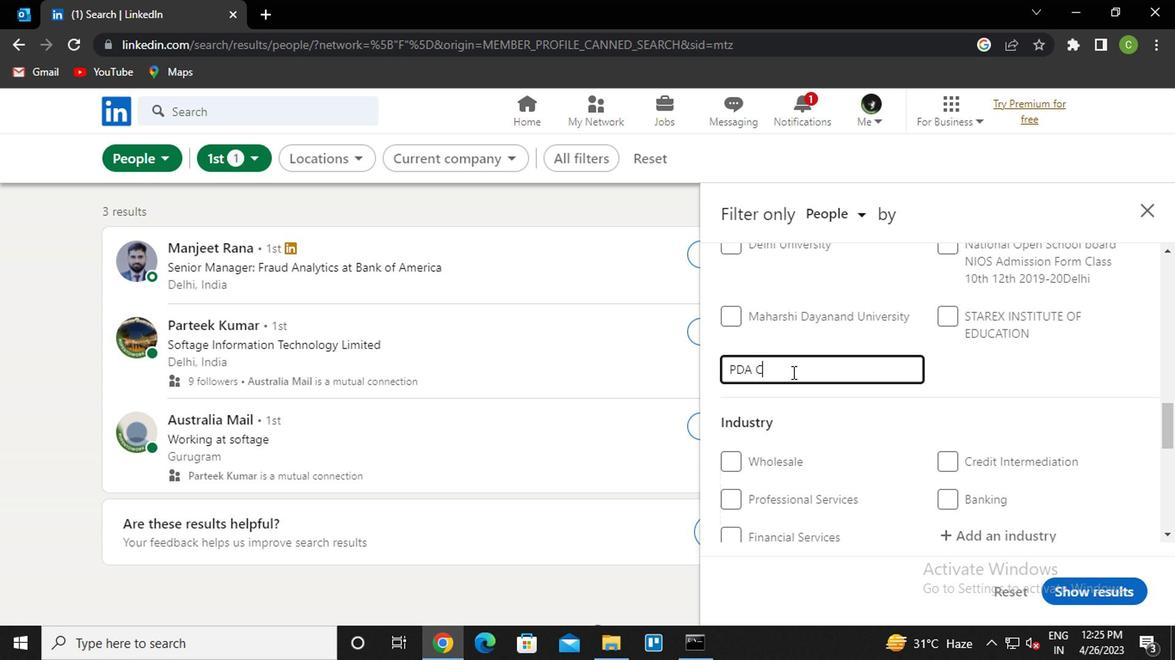 
Action: Mouse moved to (669, 389)
Screenshot: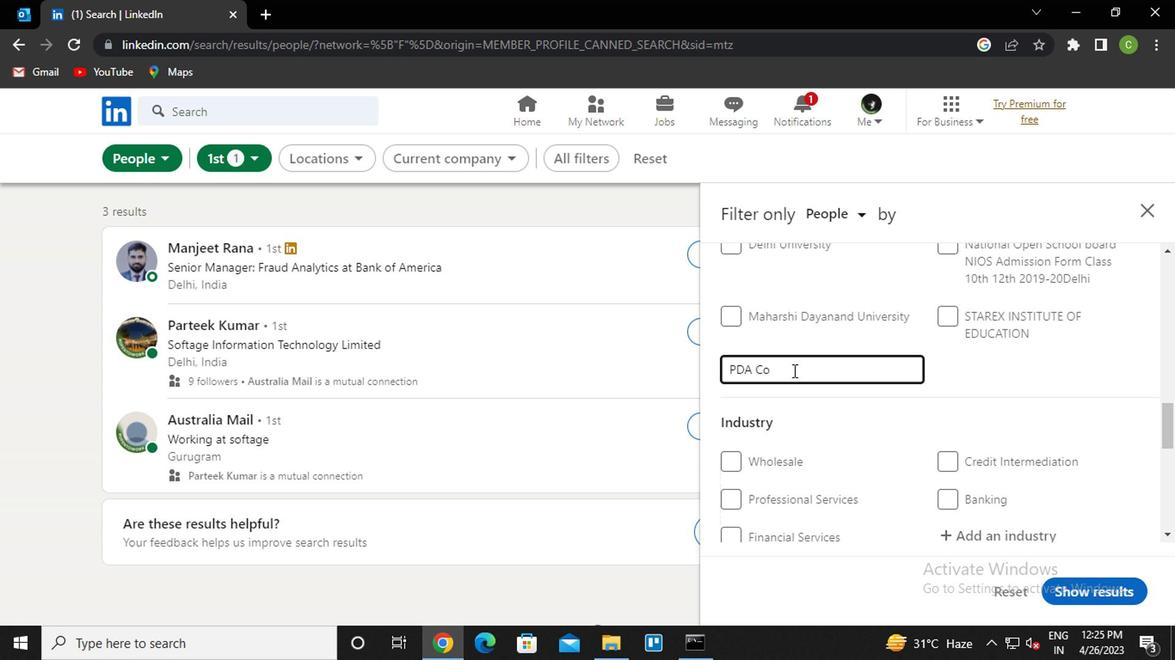 
Action: Mouse scrolled (669, 389) with delta (0, 0)
Screenshot: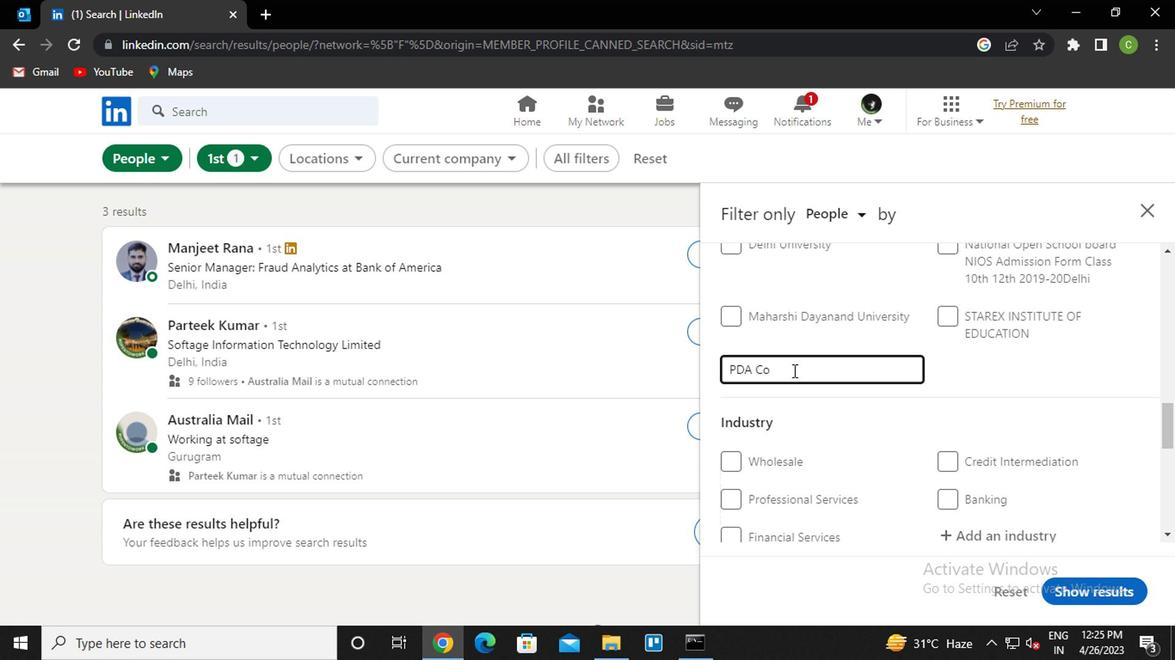 
Action: Mouse moved to (638, 438)
Screenshot: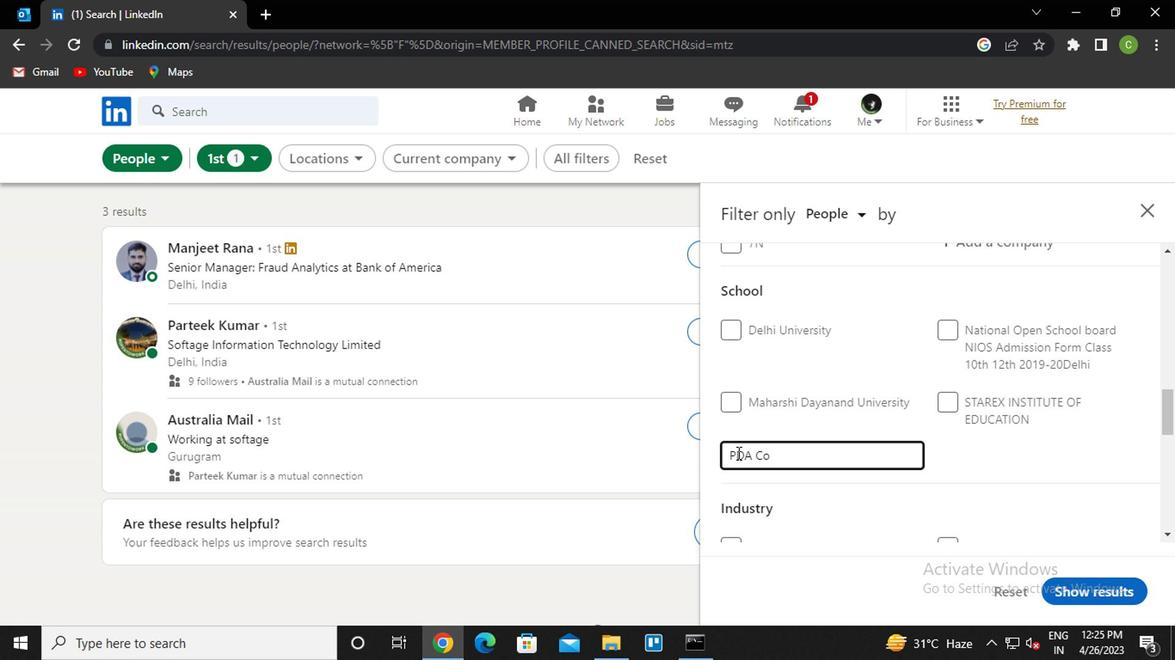 
Action: Mouse pressed left at (638, 438)
Screenshot: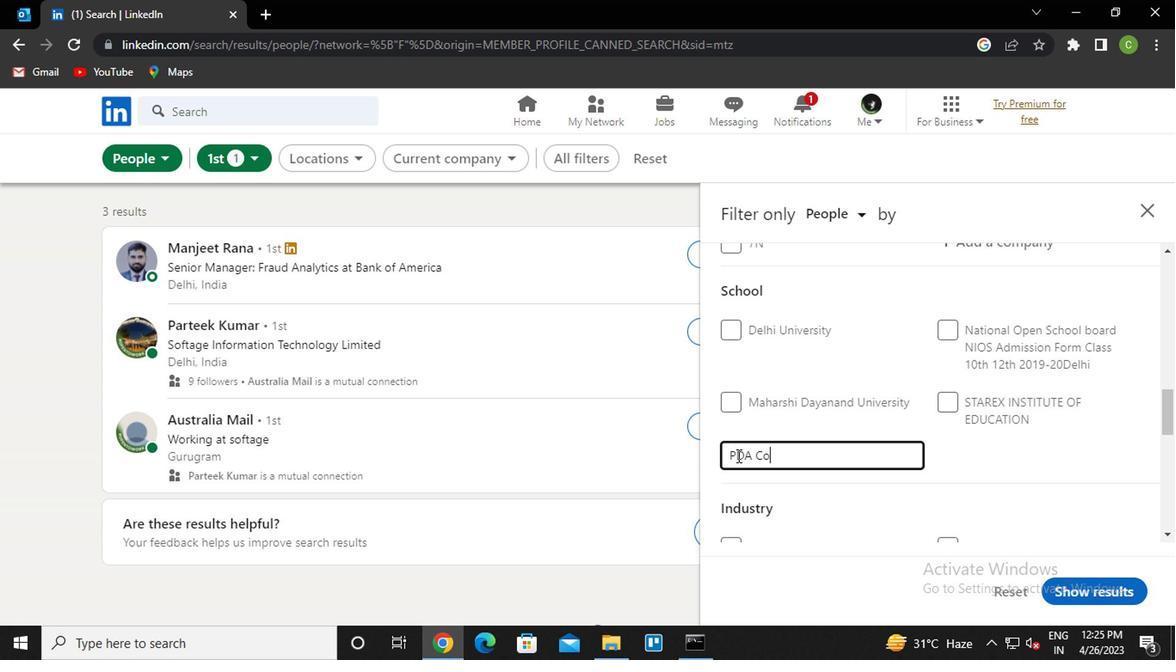 
Action: Mouse moved to (644, 439)
Screenshot: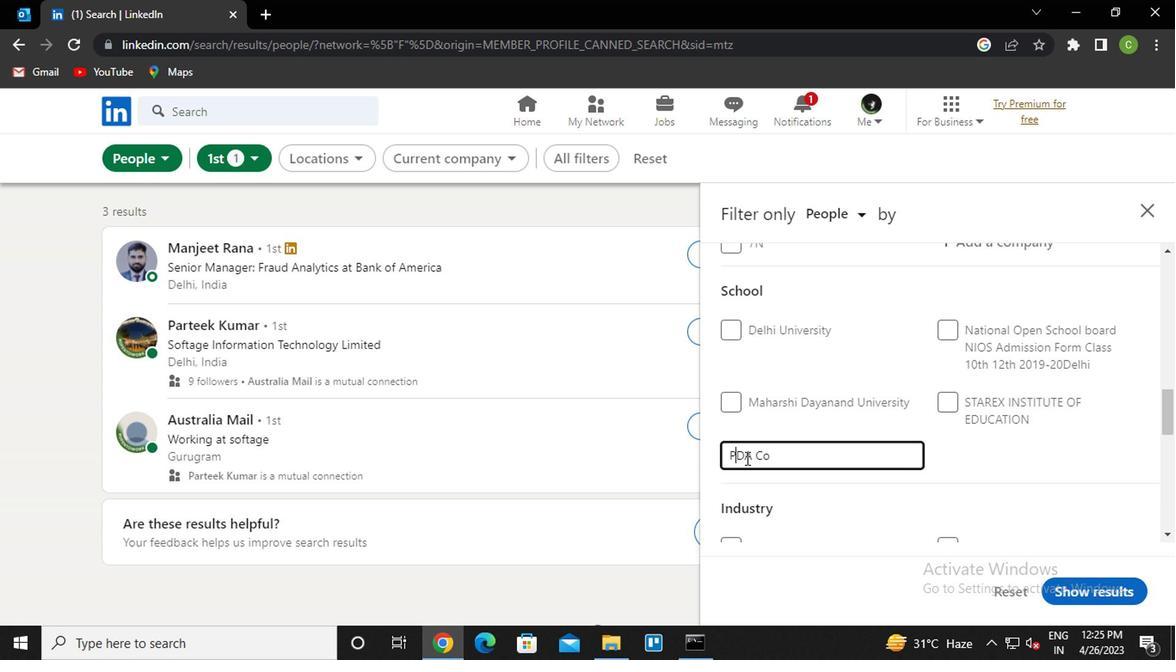 
Action: Key pressed <Key.space>
Screenshot: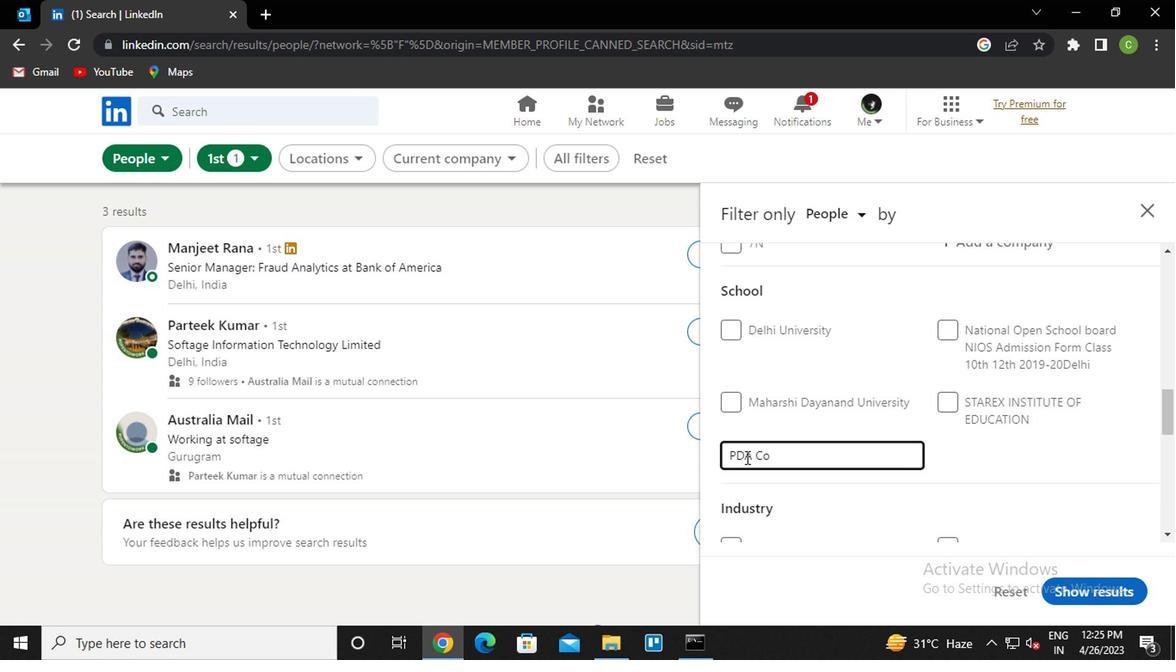 
Action: Mouse moved to (644, 438)
Screenshot: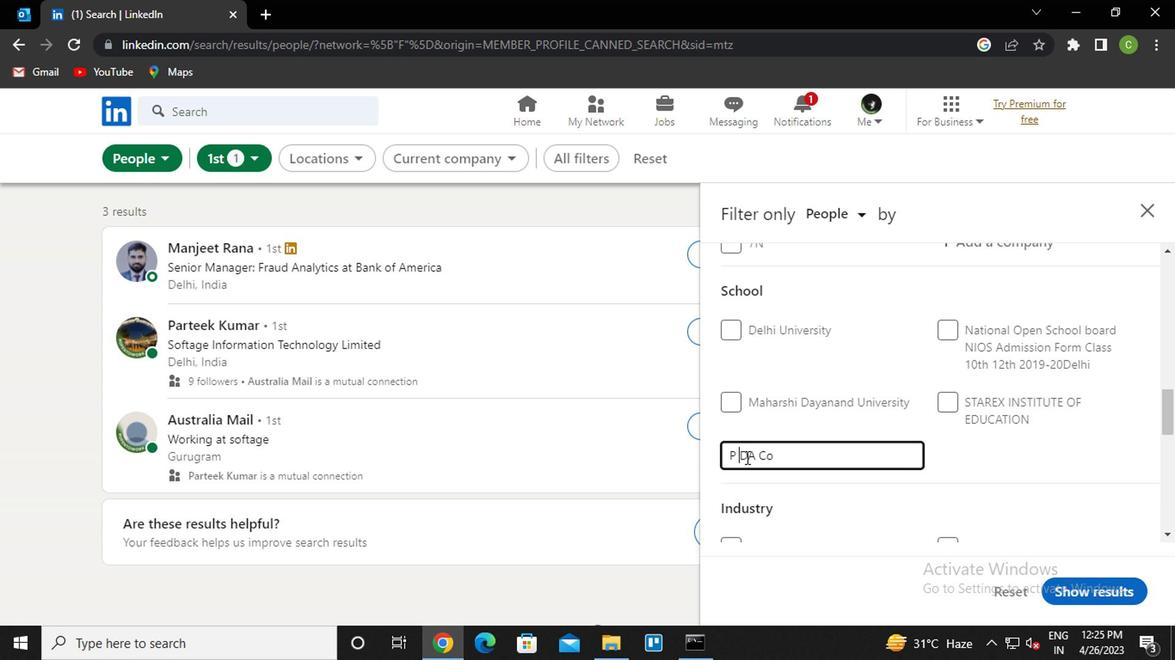 
Action: Mouse pressed left at (644, 438)
Screenshot: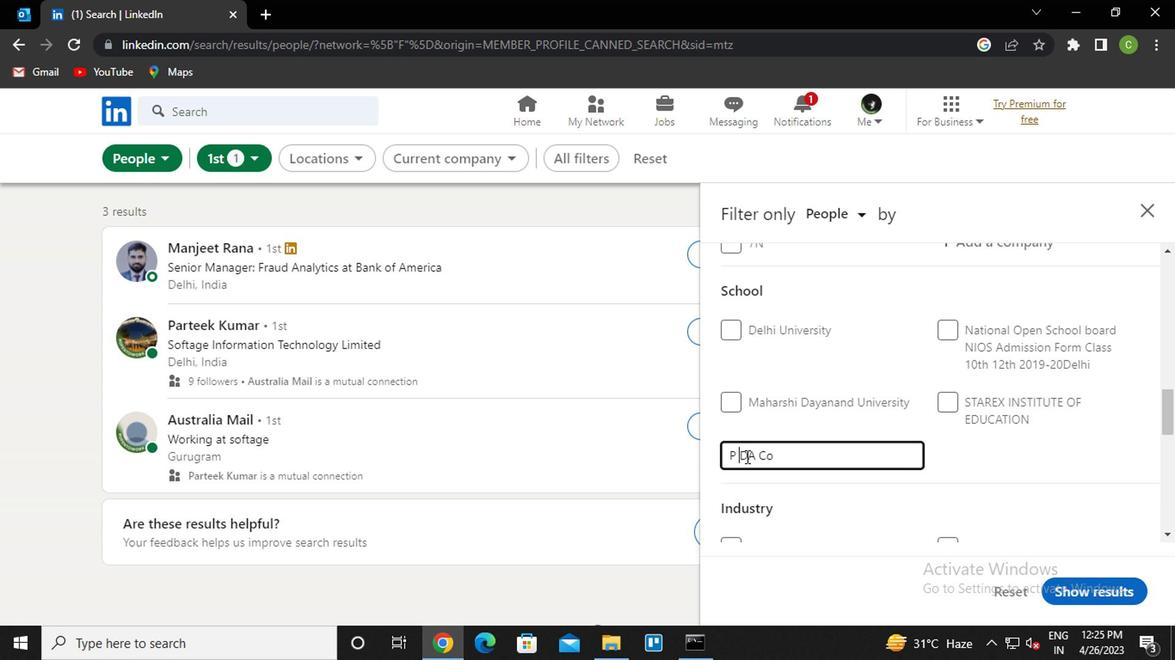 
Action: Key pressed <Key.space>
Screenshot: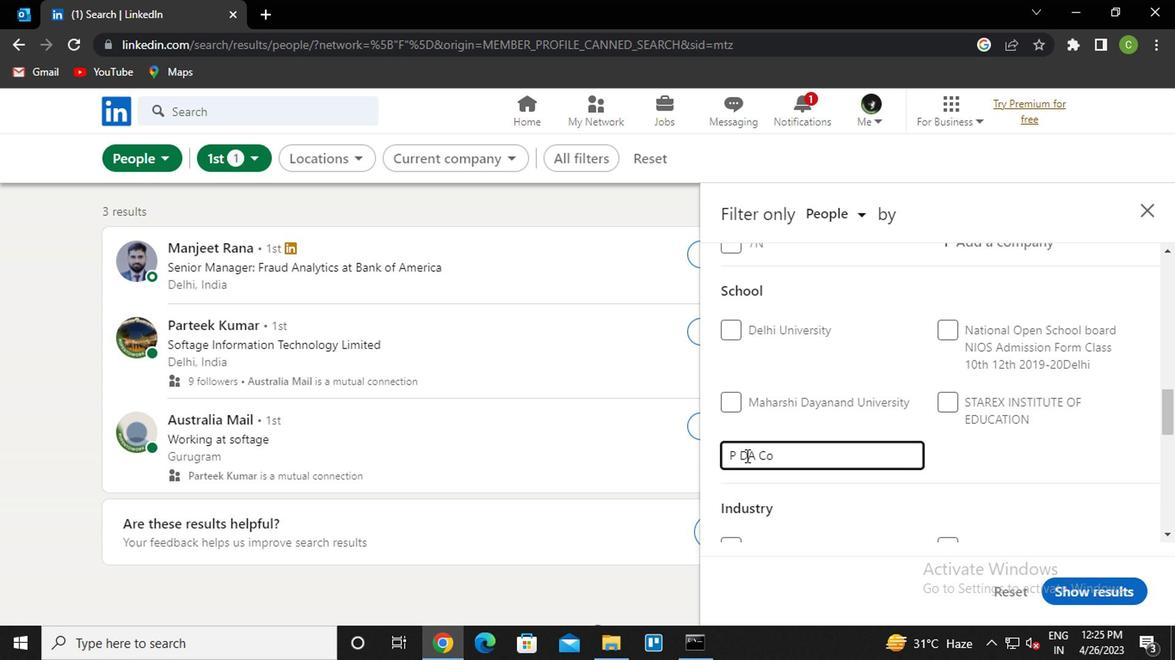 
Action: Mouse moved to (714, 432)
Screenshot: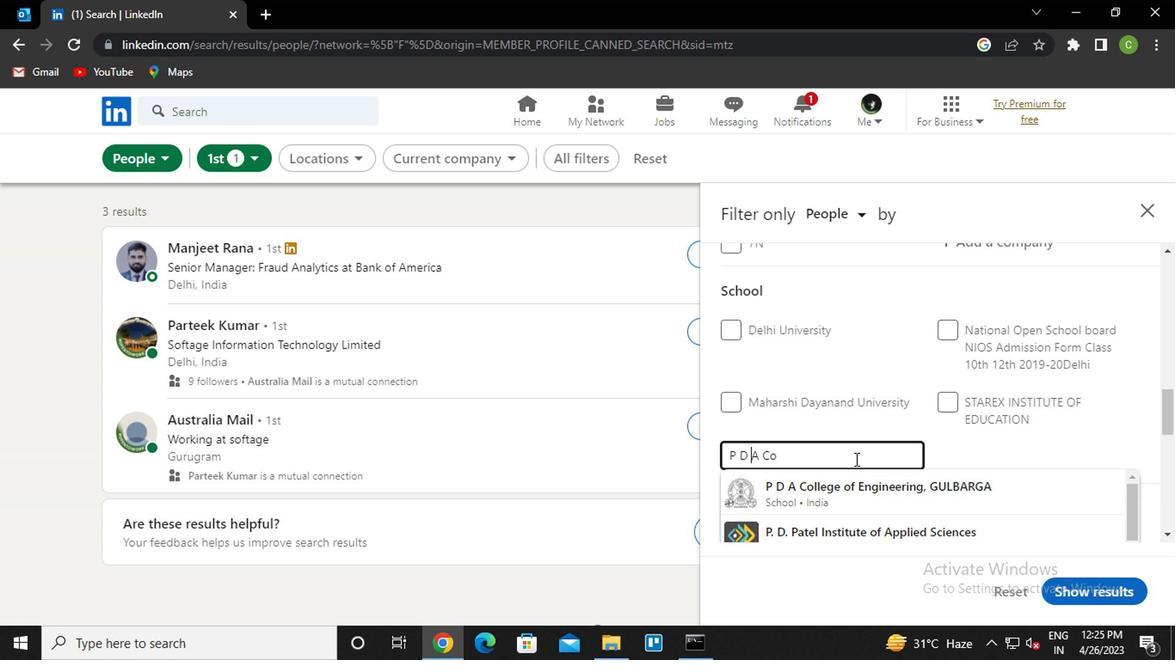 
Action: Mouse scrolled (714, 431) with delta (0, 0)
Screenshot: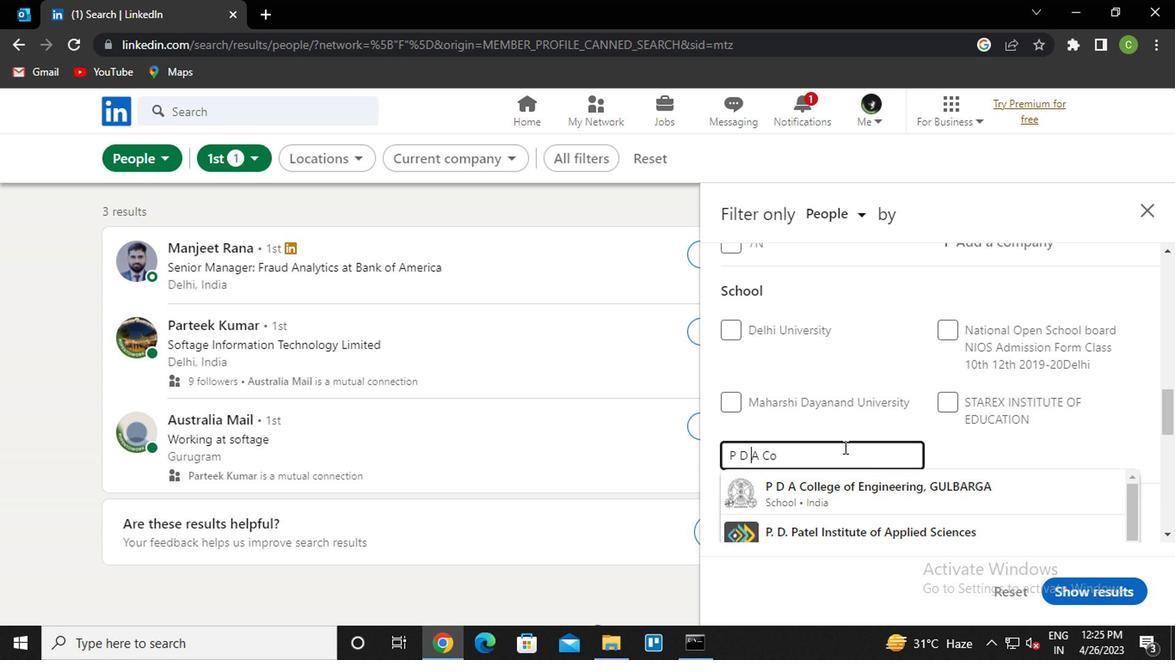 
Action: Mouse moved to (741, 405)
Screenshot: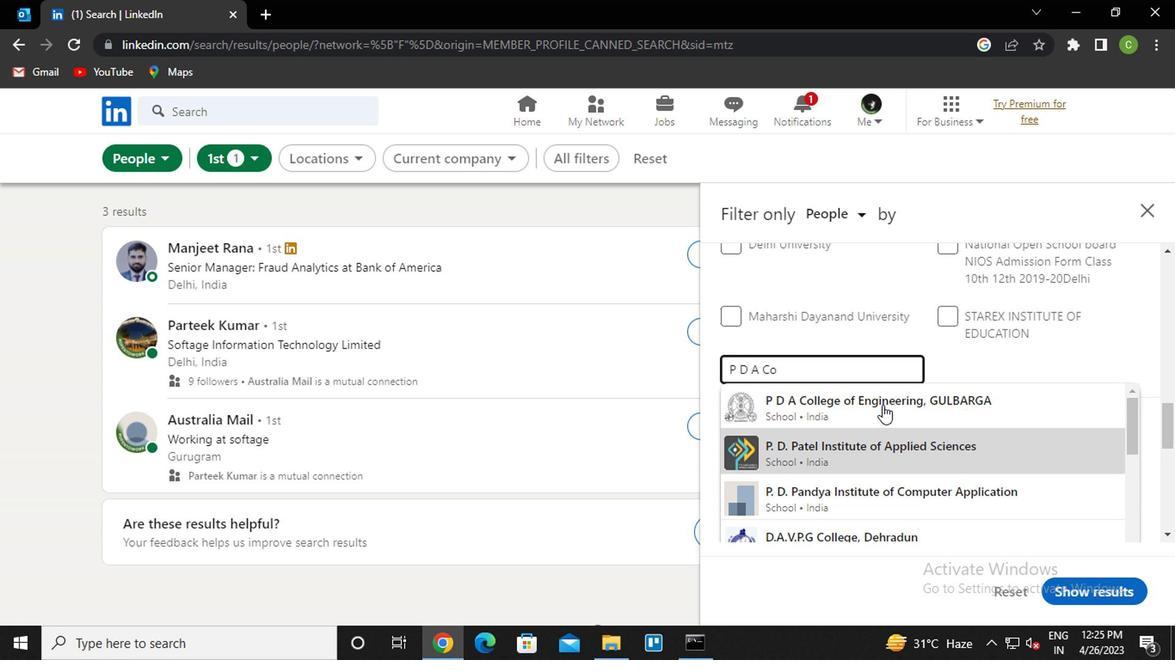 
Action: Mouse pressed left at (741, 405)
Screenshot: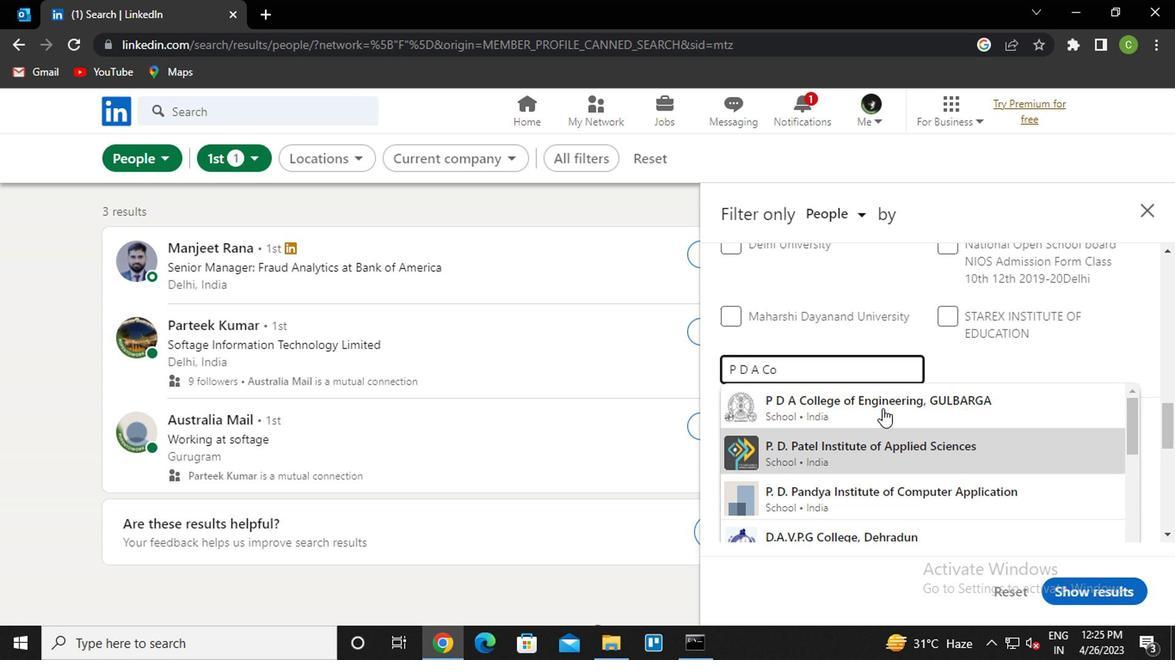 
Action: Mouse moved to (732, 397)
Screenshot: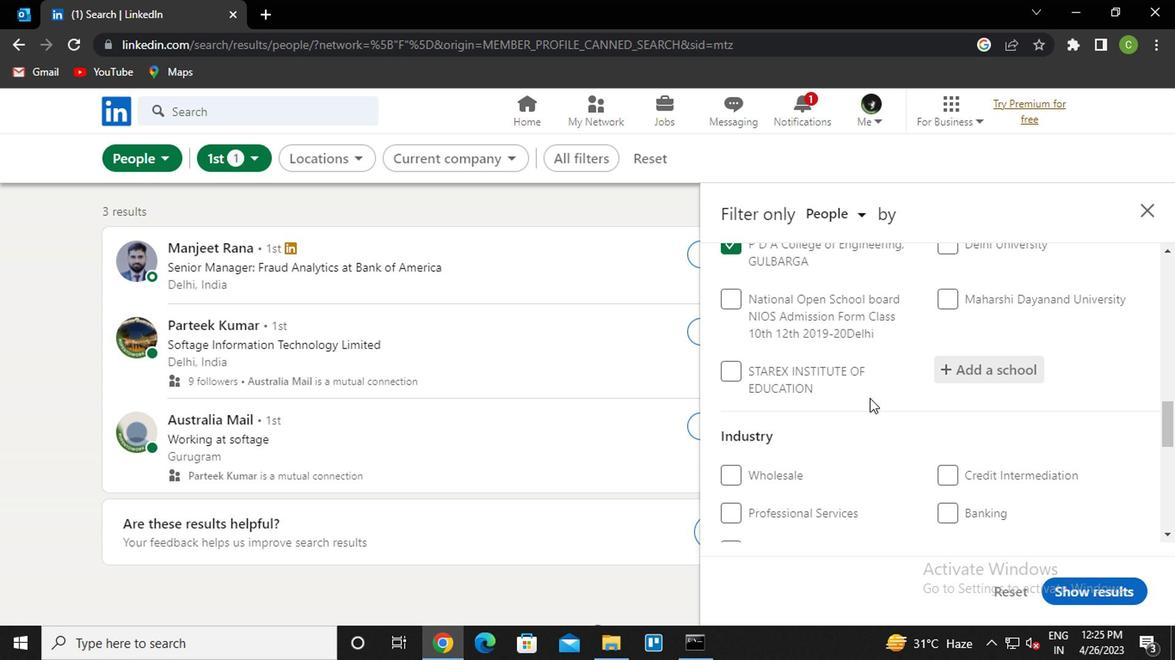 
Action: Mouse scrolled (732, 396) with delta (0, 0)
Screenshot: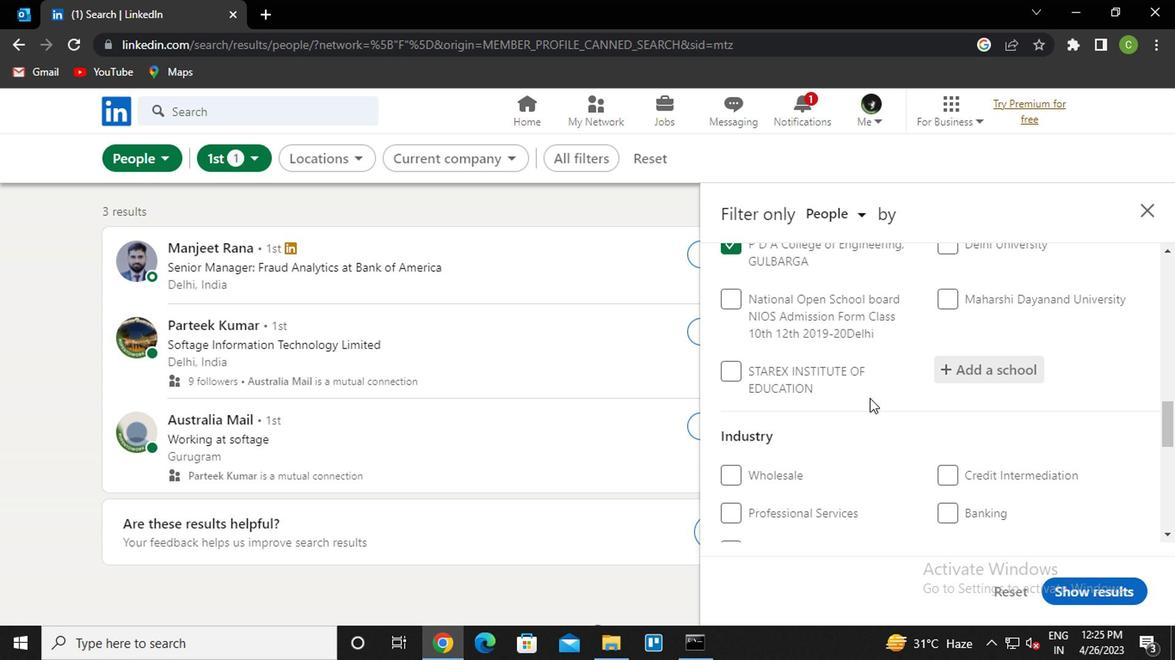 
Action: Mouse scrolled (732, 396) with delta (0, 0)
Screenshot: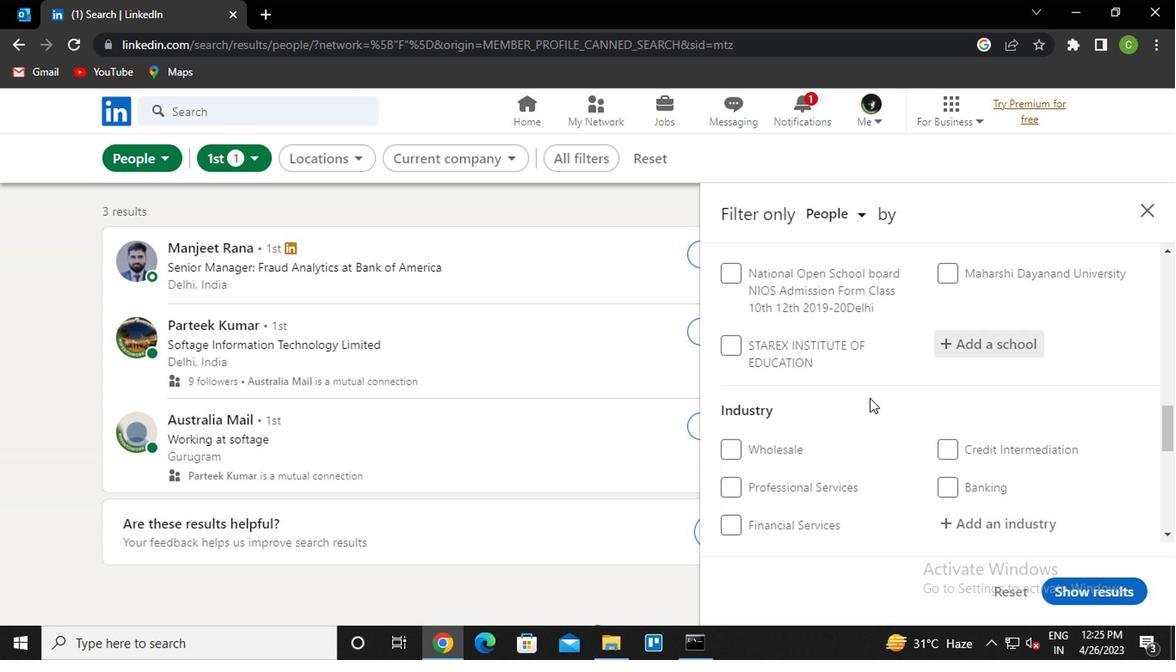 
Action: Mouse moved to (813, 446)
Screenshot: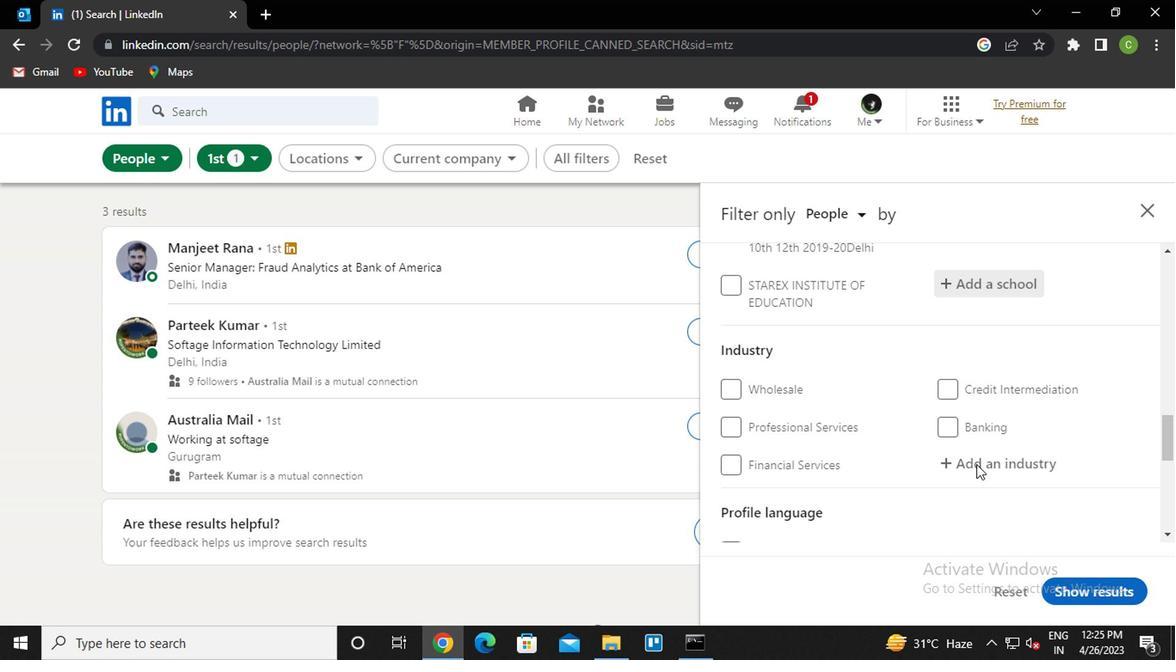 
Action: Mouse pressed left at (813, 446)
Screenshot: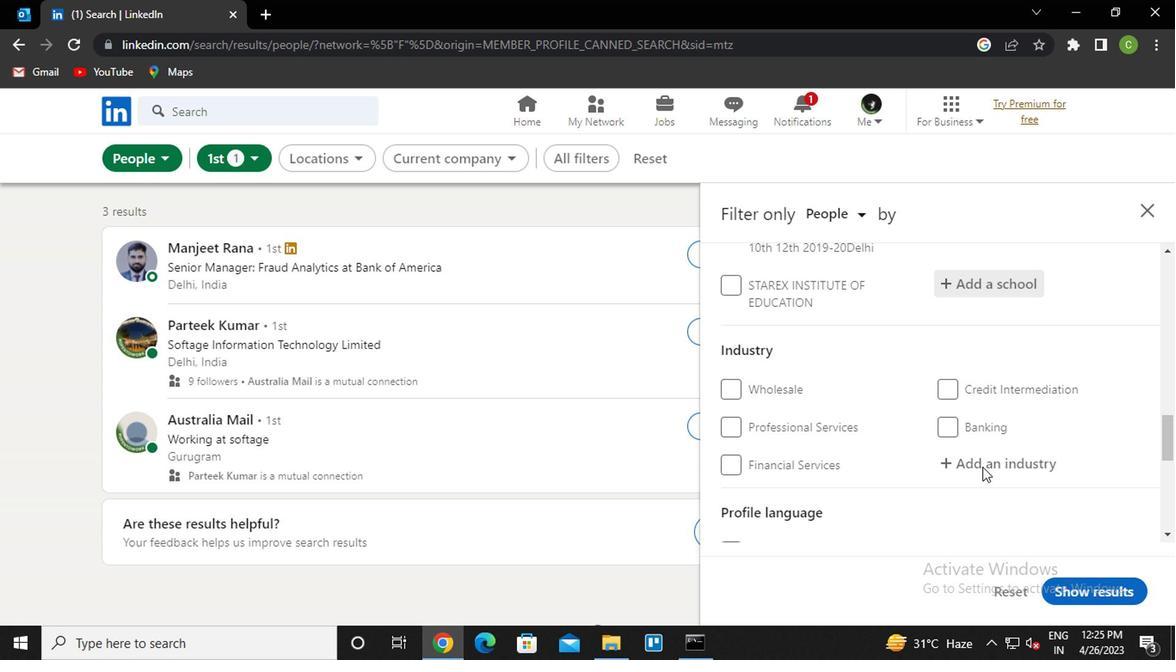 
Action: Mouse moved to (809, 438)
Screenshot: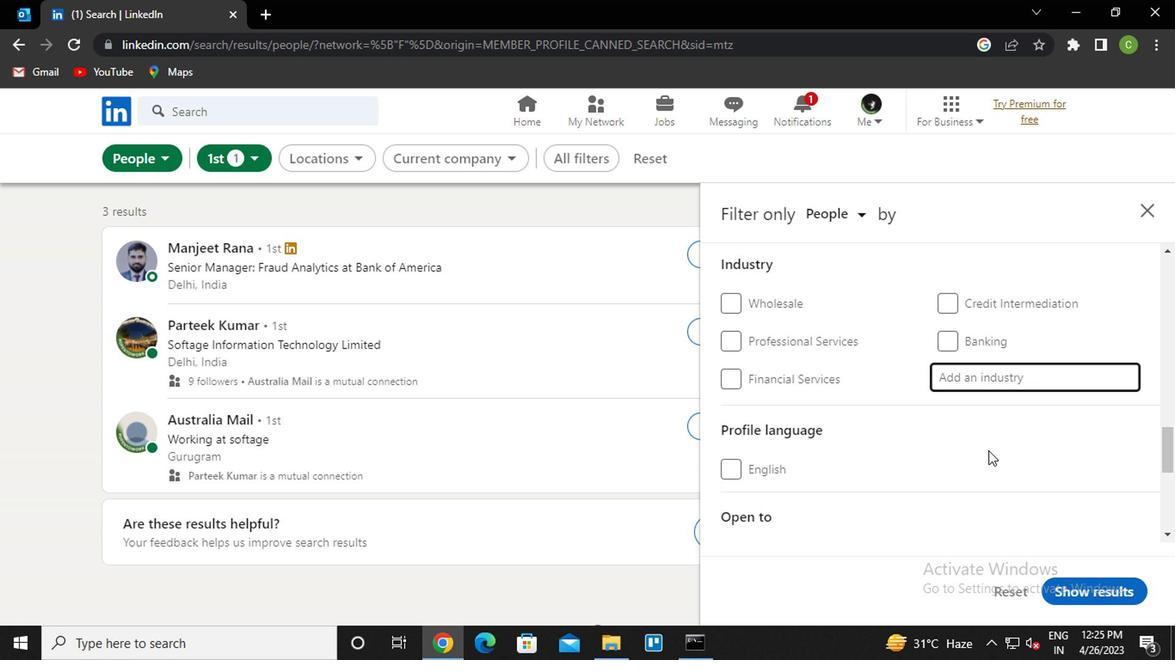 
Action: Key pressed <Key.caps_lock>d<Key.caps_lock>ata<Key.space><Key.down><Key.down><Key.down><Key.down><Key.enter>
Screenshot: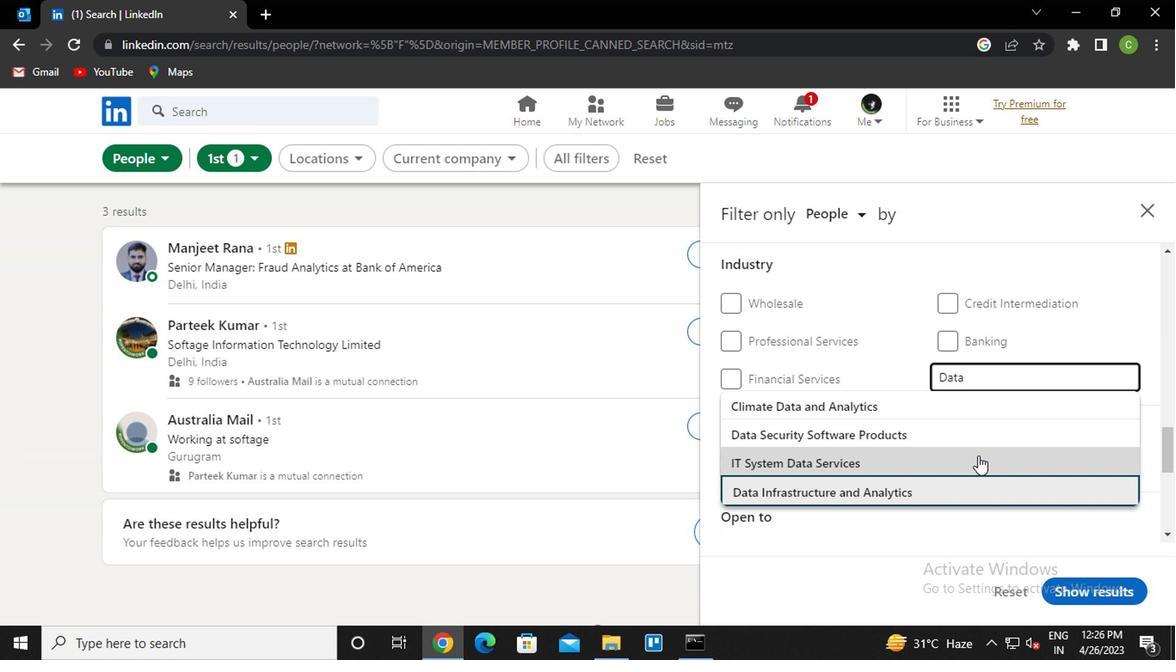 
Action: Mouse moved to (802, 457)
Screenshot: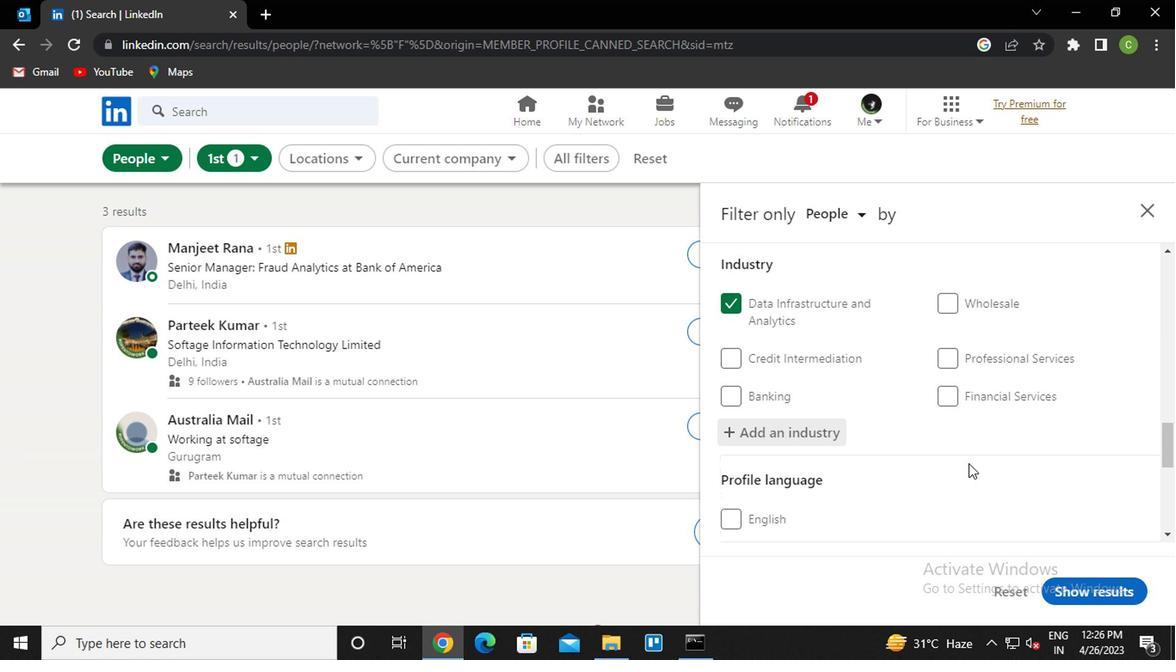 
Action: Mouse scrolled (802, 457) with delta (0, 0)
Screenshot: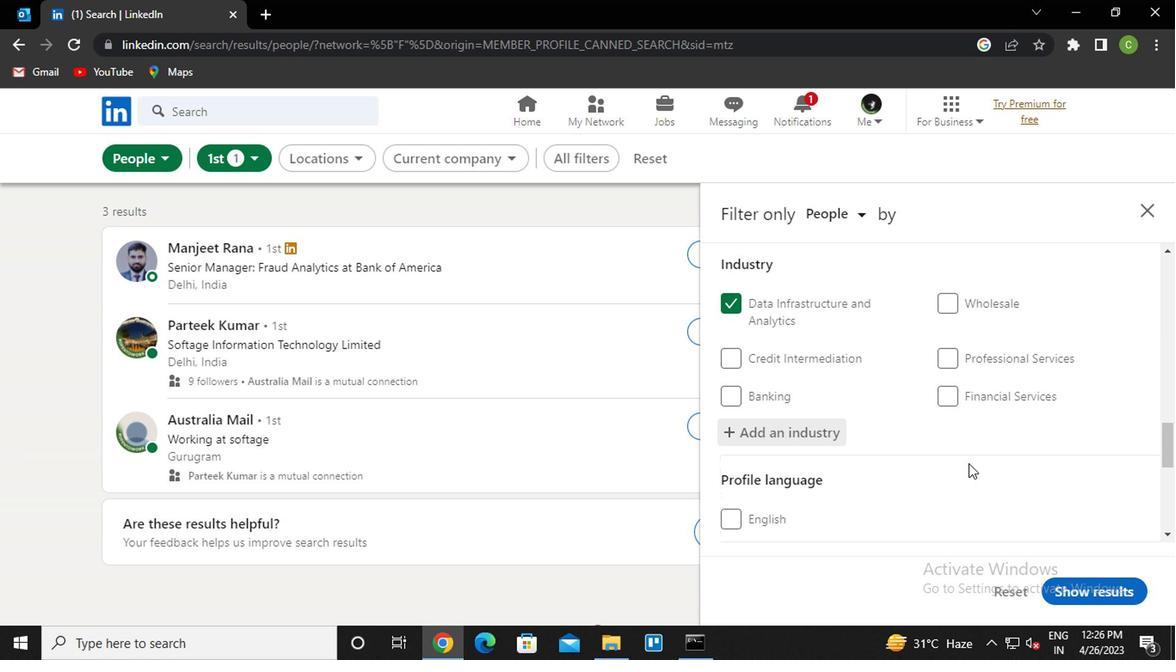 
Action: Mouse moved to (803, 457)
Screenshot: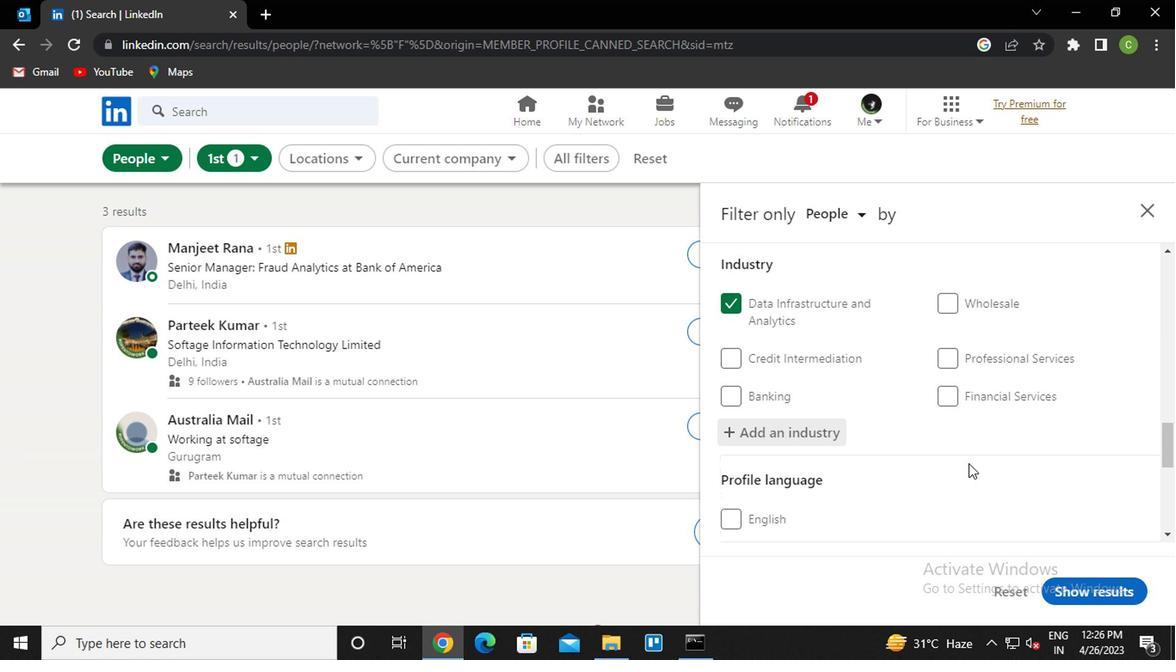 
Action: Mouse scrolled (803, 457) with delta (0, 0)
Screenshot: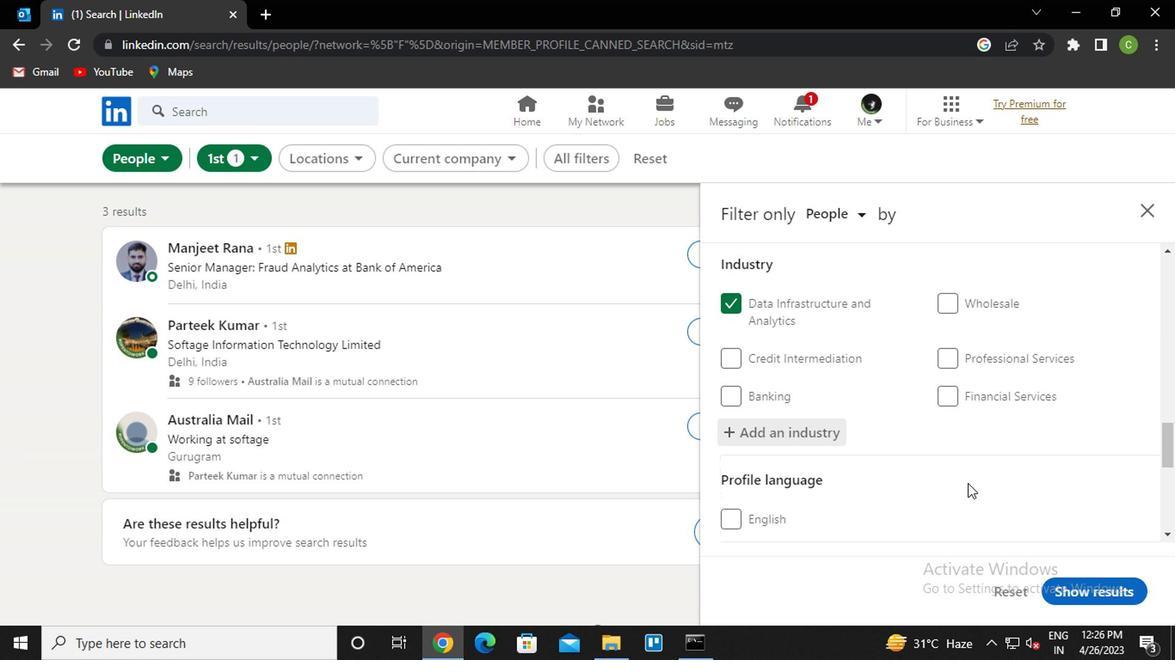 
Action: Mouse scrolled (803, 457) with delta (0, 0)
Screenshot: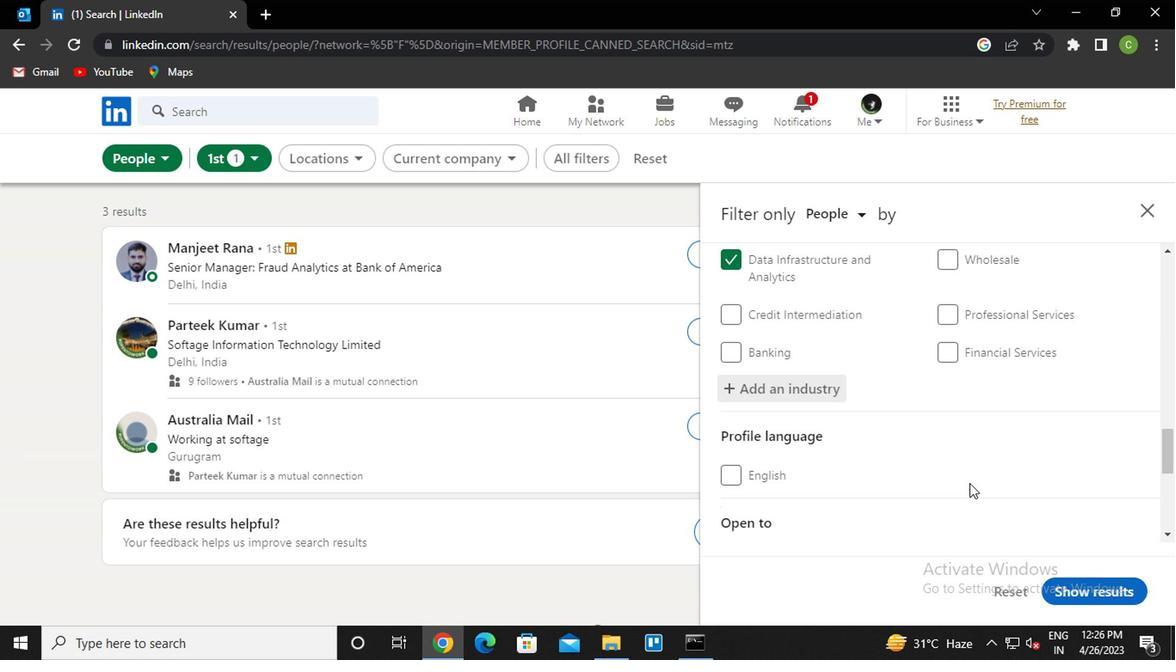 
Action: Mouse moved to (667, 432)
Screenshot: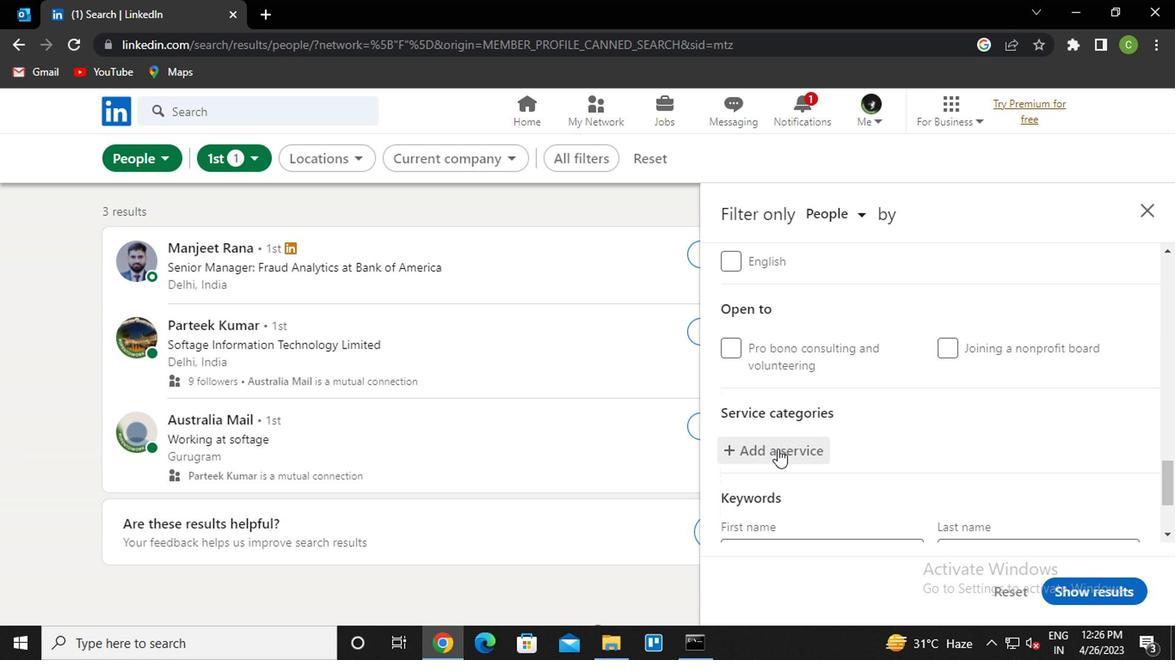 
Action: Mouse pressed left at (667, 432)
Screenshot: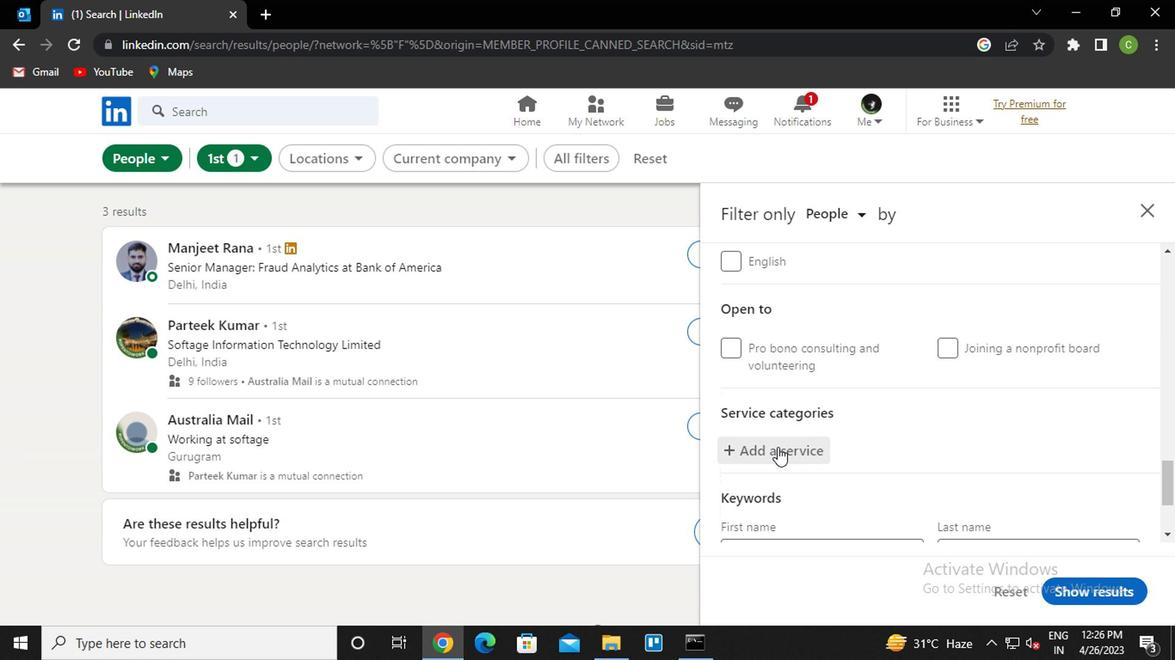 
Action: Key pressed <Key.caps_lock>x<Key.backspace>ux<Key.space><Key.down><Key.enter>
Screenshot: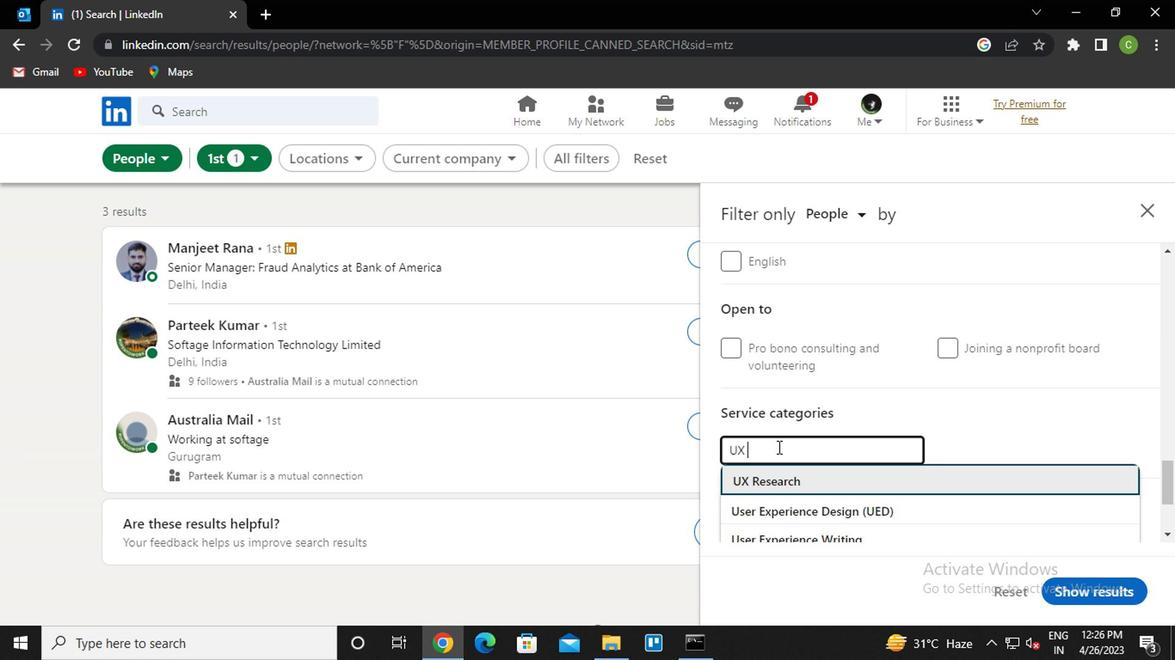 
Action: Mouse scrolled (667, 431) with delta (0, 0)
Screenshot: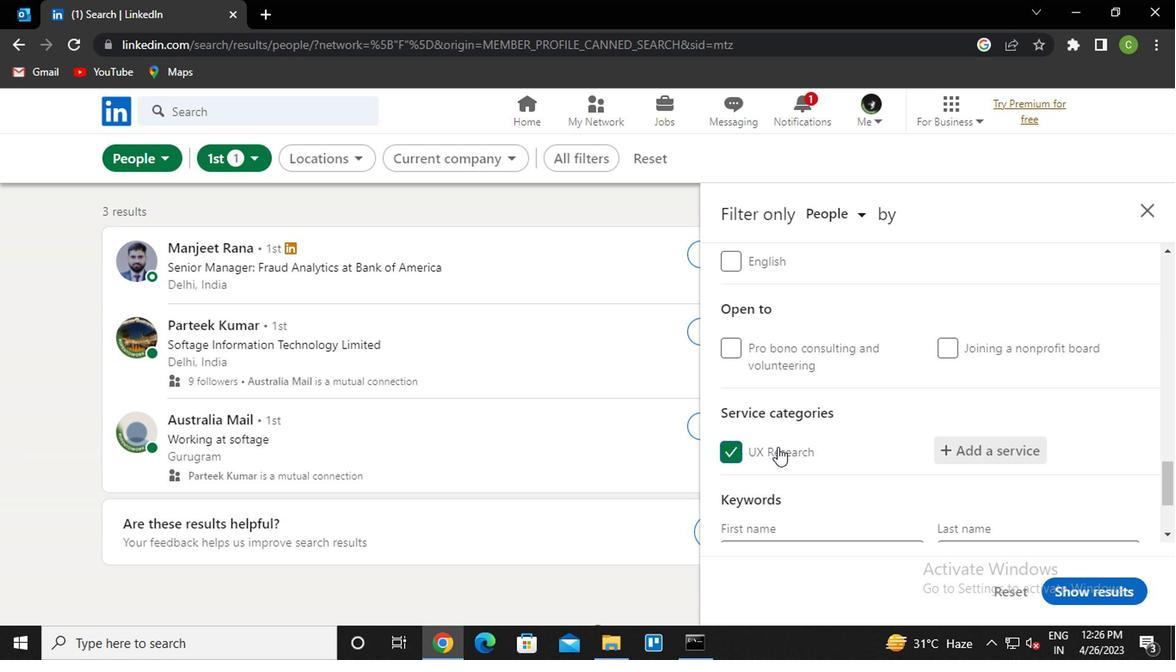 
Action: Mouse moved to (676, 425)
Screenshot: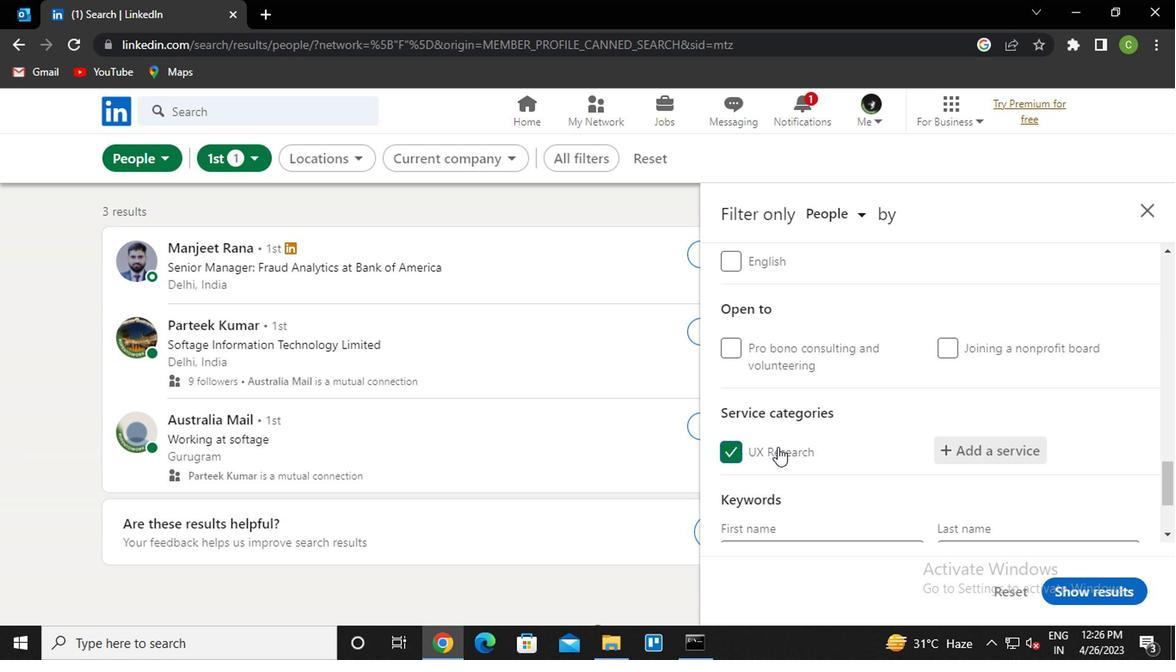
Action: Mouse scrolled (676, 424) with delta (0, 0)
Screenshot: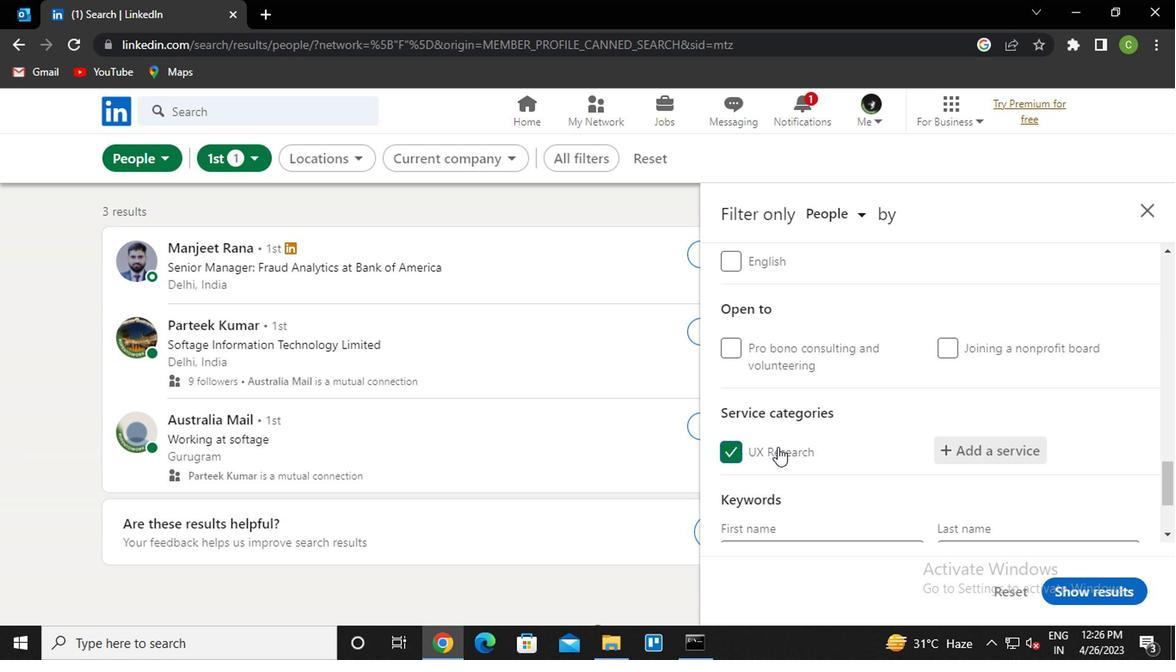 
Action: Mouse moved to (700, 451)
Screenshot: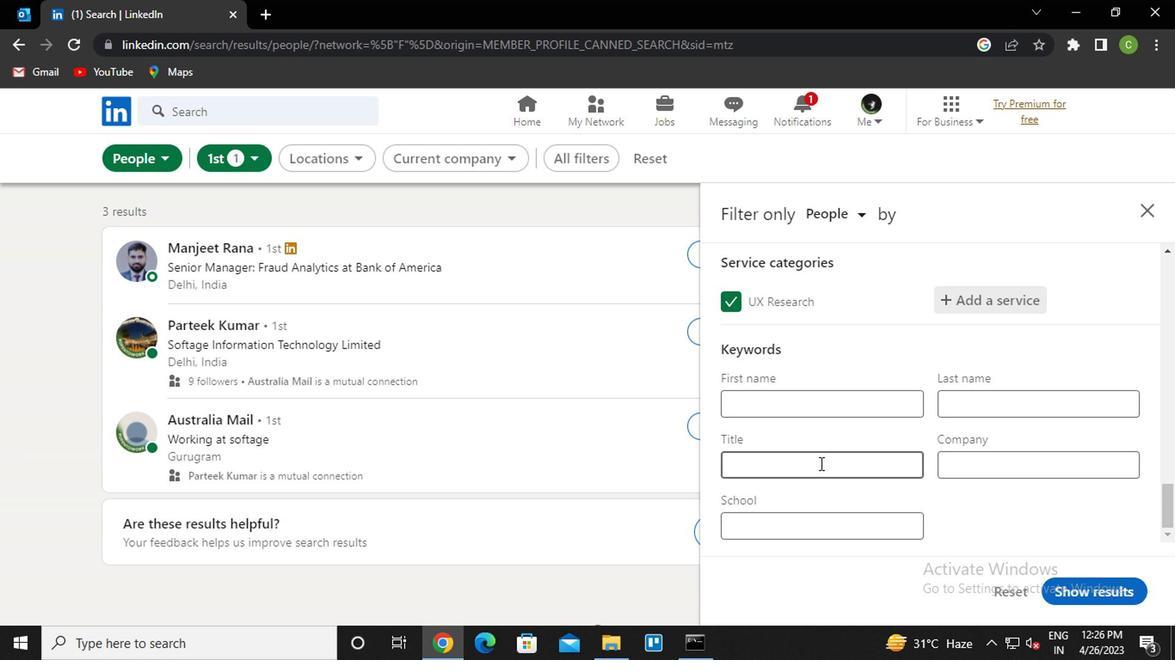 
Action: Mouse pressed left at (700, 451)
Screenshot: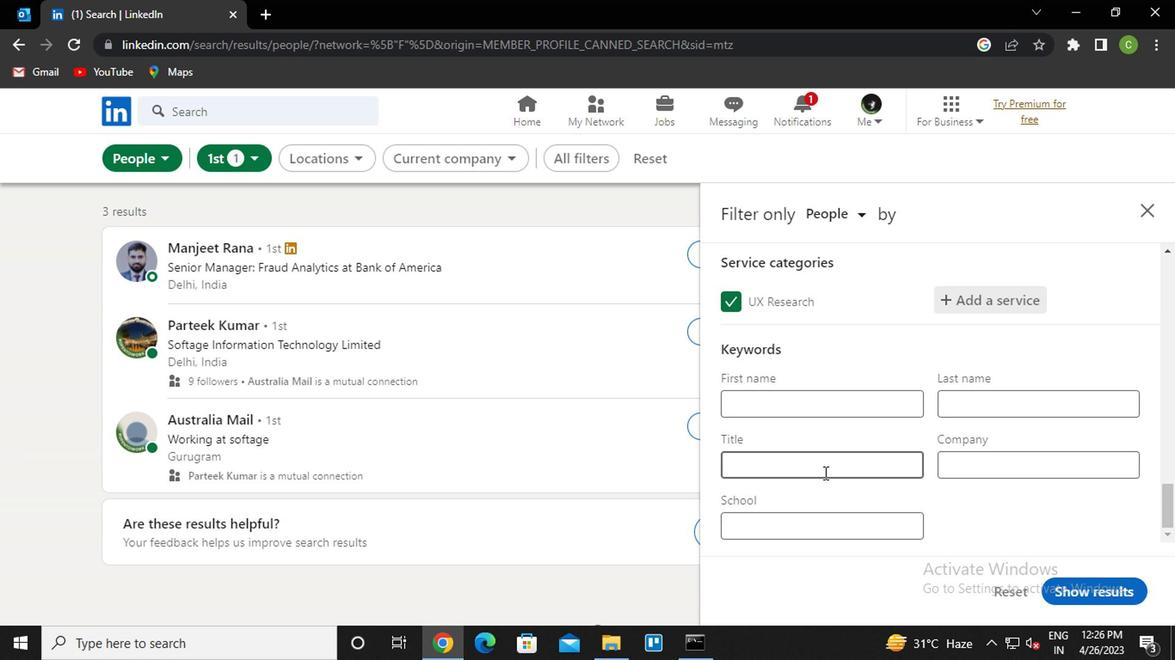 
Action: Key pressed p<Key.caps_lock>hone<Key.space><Key.caps_lock>s<Key.caps_lock>ales<Key.space><Key.caps_lock>s<Key.caps_lock>pecialist
Screenshot: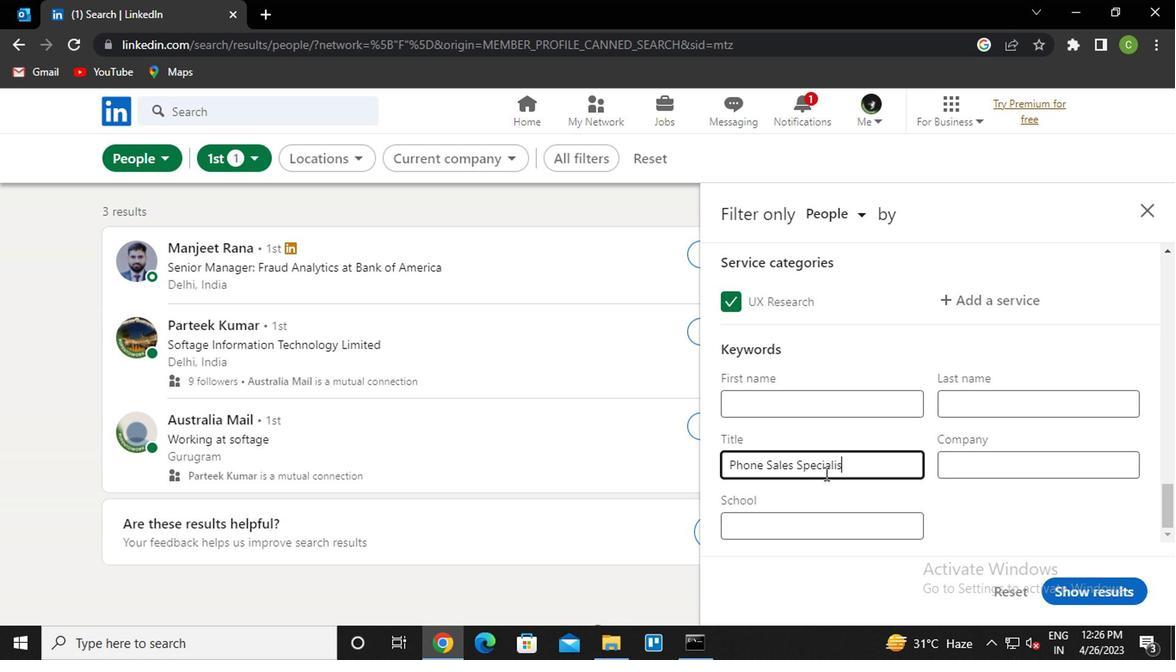 
Action: Mouse moved to (914, 537)
Screenshot: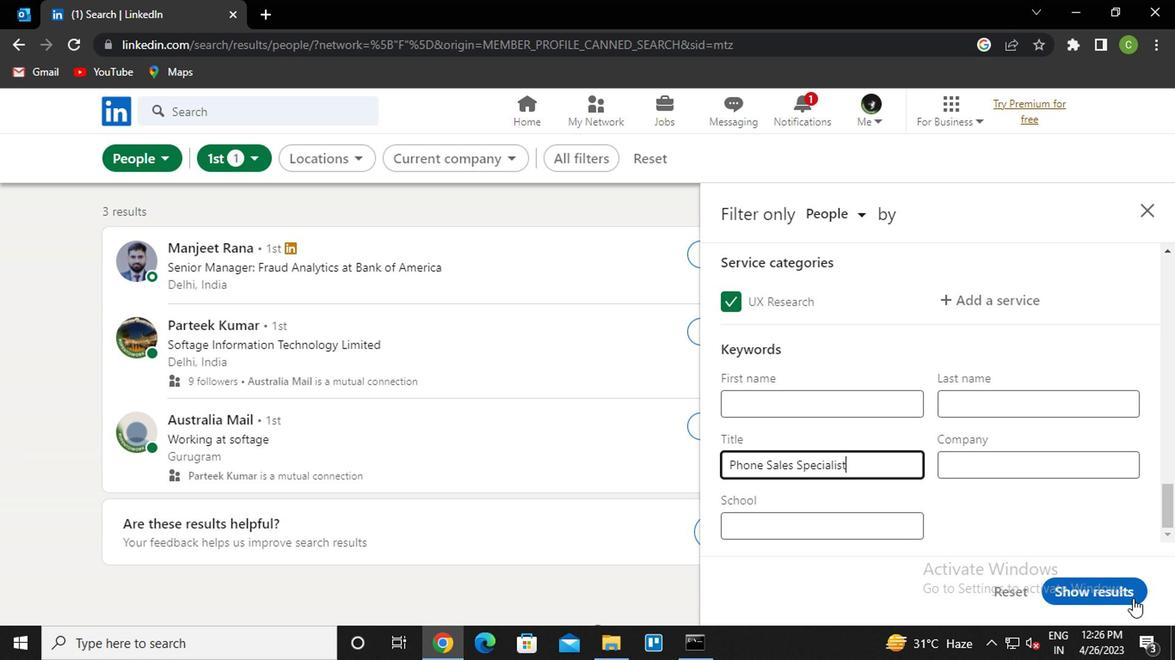 
Action: Mouse pressed left at (914, 537)
Screenshot: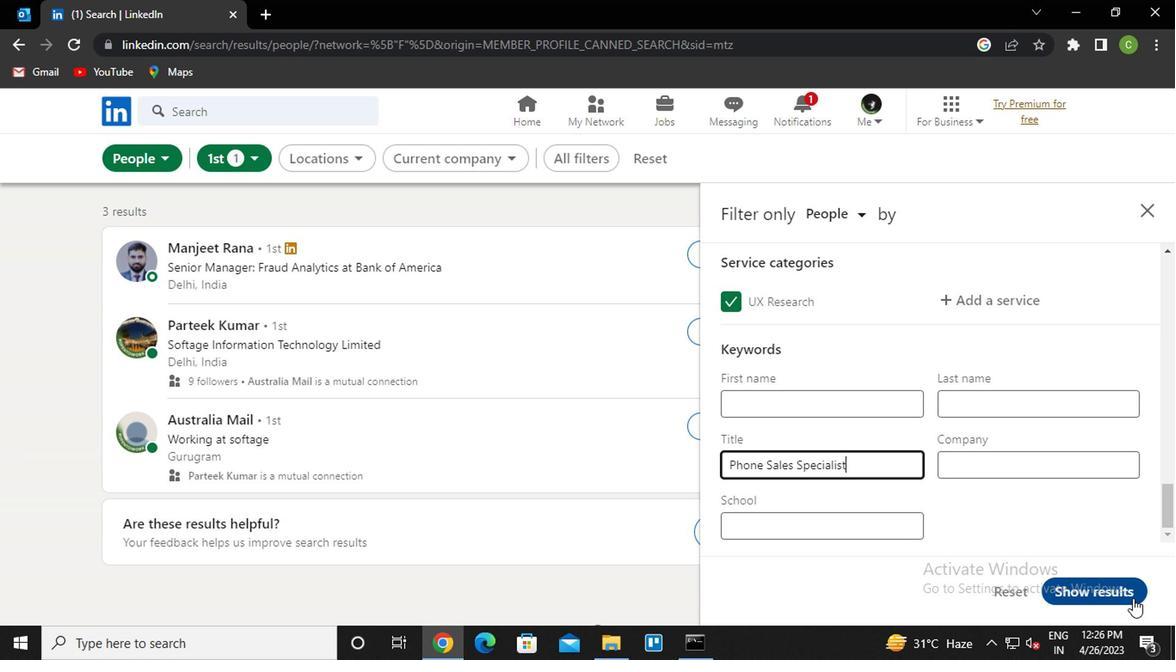 
Action: Mouse moved to (568, 479)
Screenshot: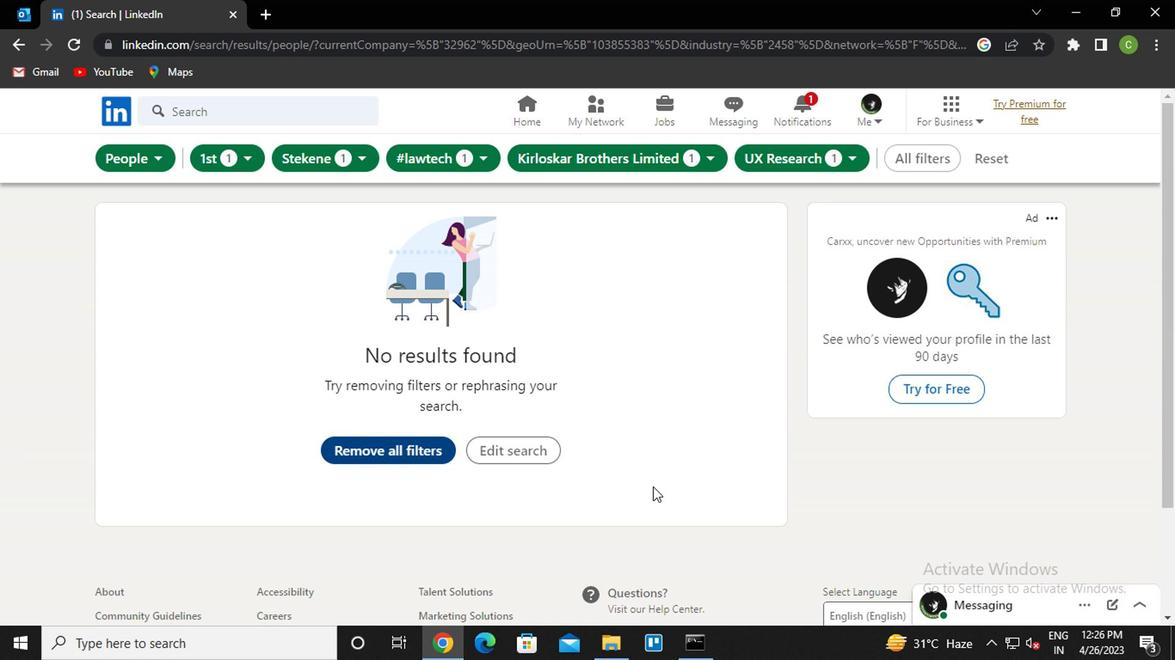 
